 Task: Send an email with the signature Grant Allen with the subject Request for feedback on a product and the message I am writing to confirm the details of the invoice. from softage.2@softage.net to softage.5@softage.net with an attached image file Chart.png and move the email from Sent Items to the folder Therapy
Action: Mouse moved to (615, 450)
Screenshot: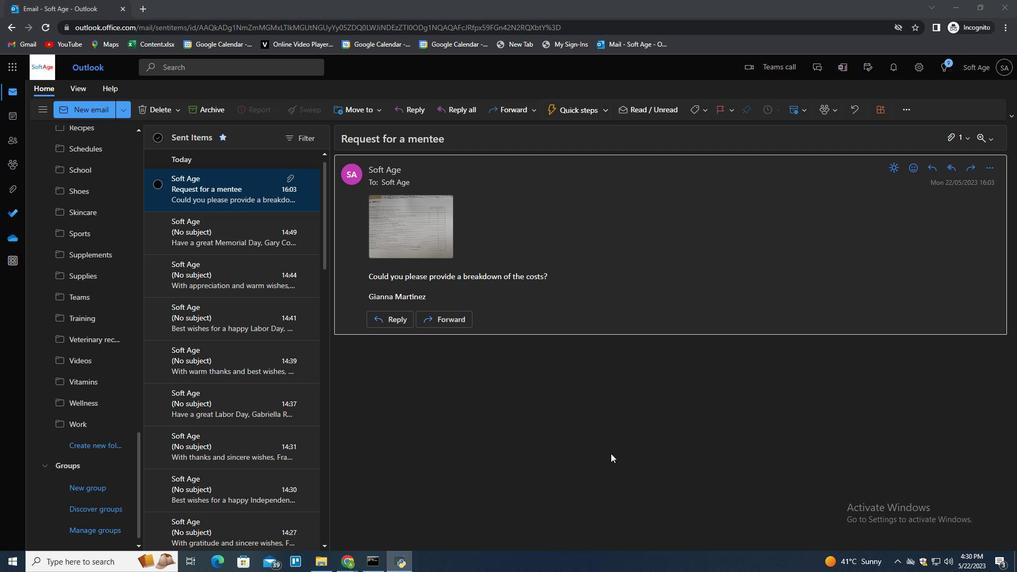 
Action: Mouse pressed left at (615, 450)
Screenshot: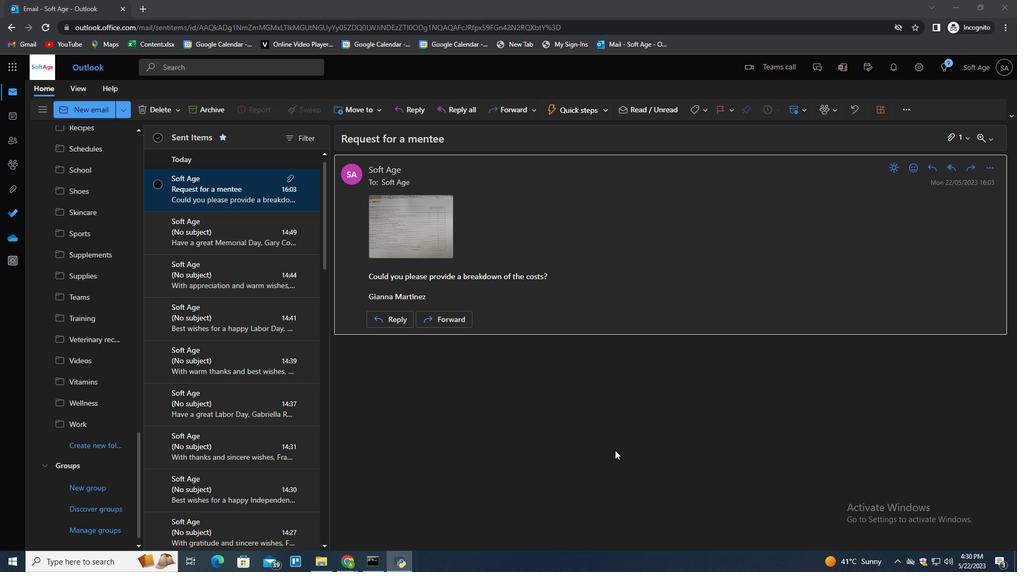 
Action: Key pressed n
Screenshot: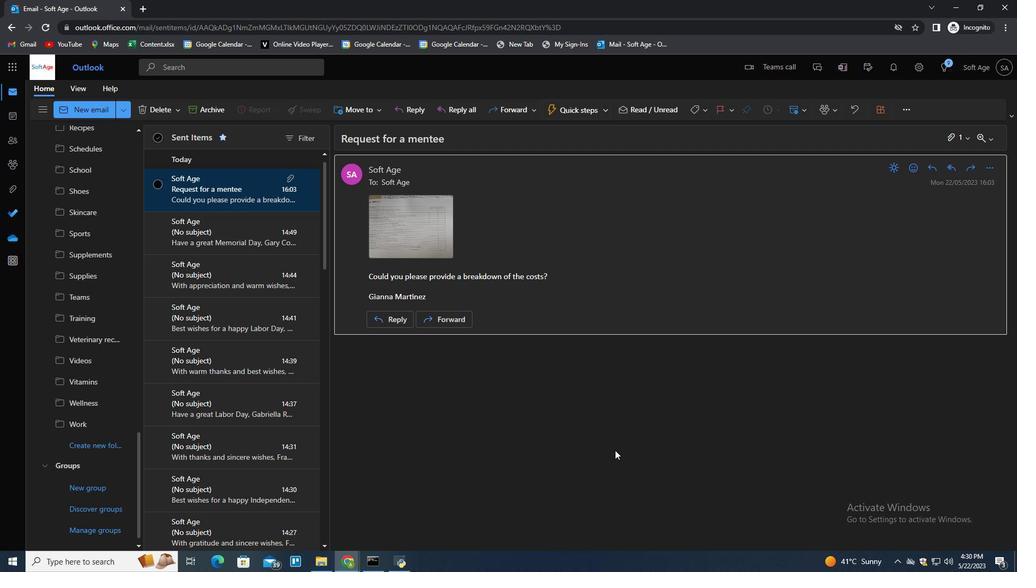 
Action: Mouse moved to (711, 113)
Screenshot: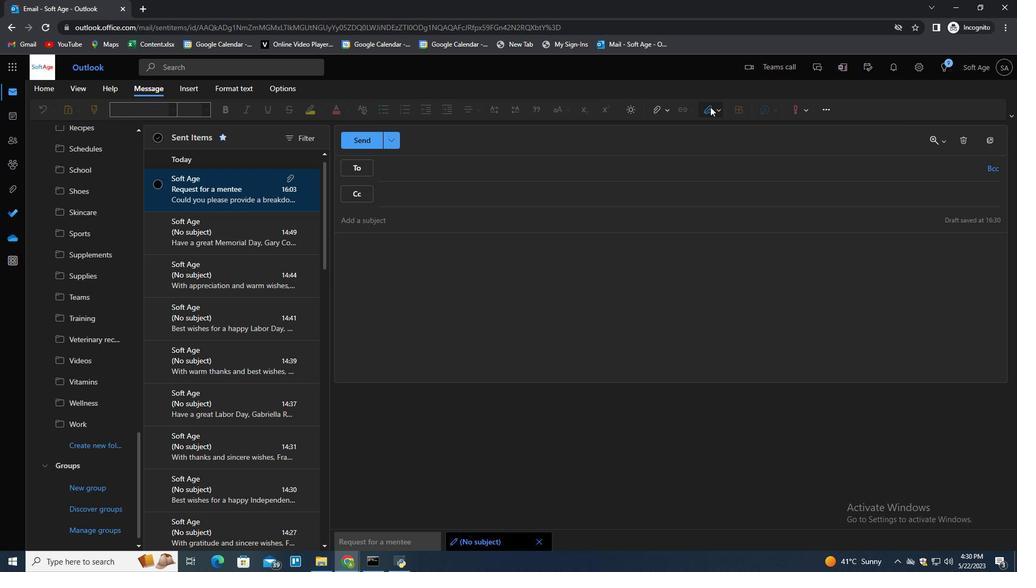 
Action: Mouse pressed left at (711, 113)
Screenshot: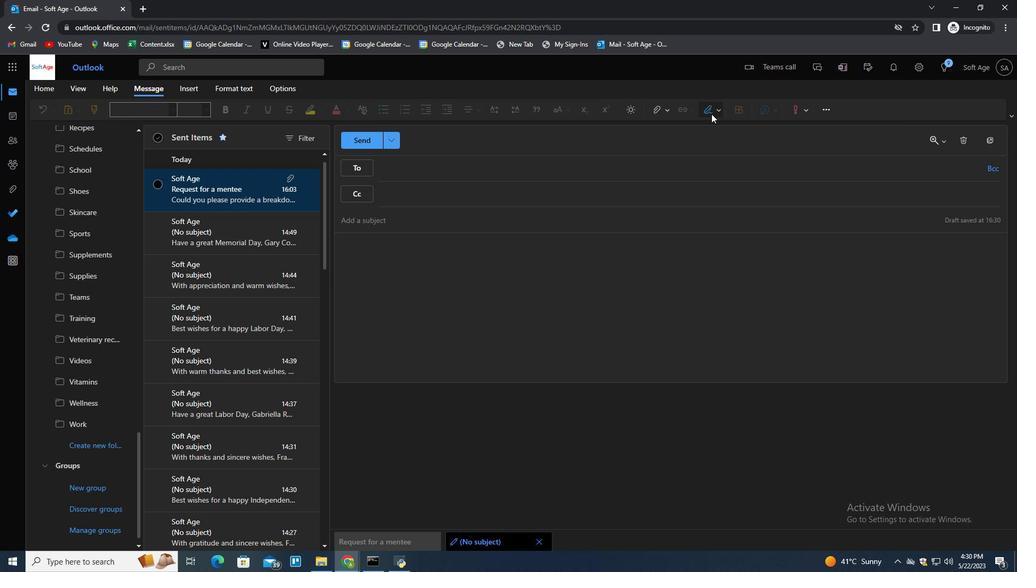 
Action: Mouse moved to (700, 153)
Screenshot: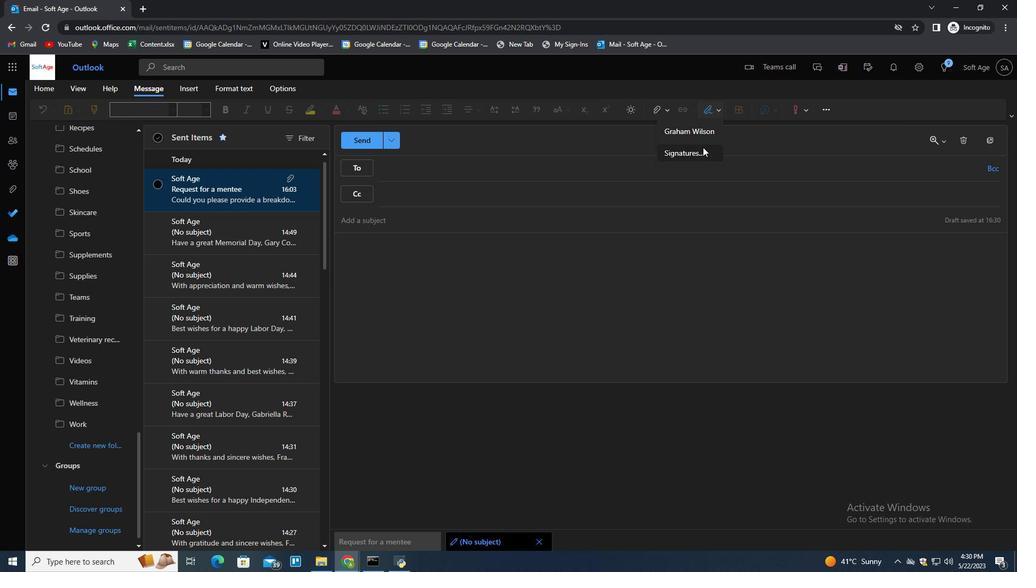 
Action: Mouse pressed left at (700, 153)
Screenshot: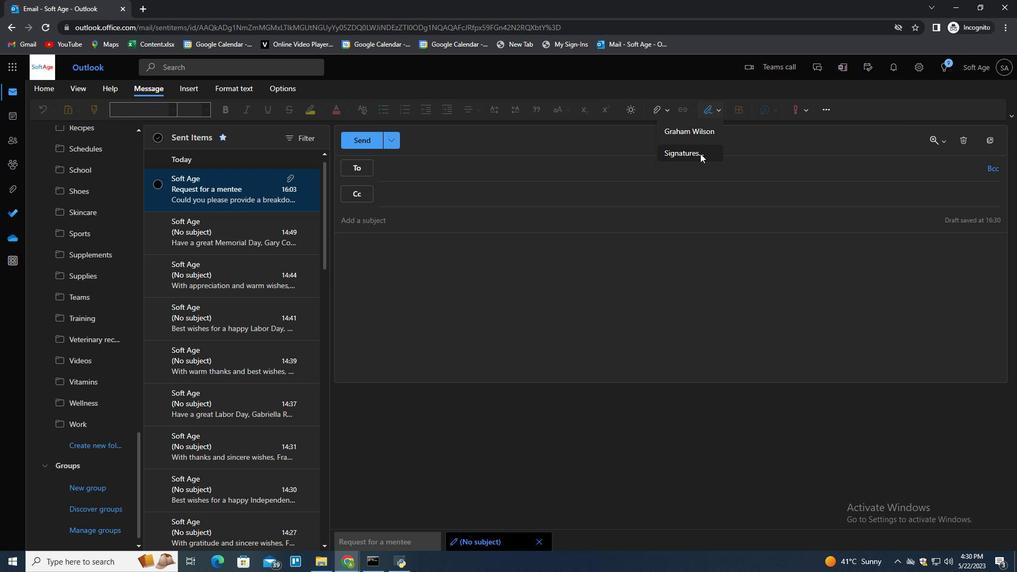 
Action: Mouse moved to (733, 189)
Screenshot: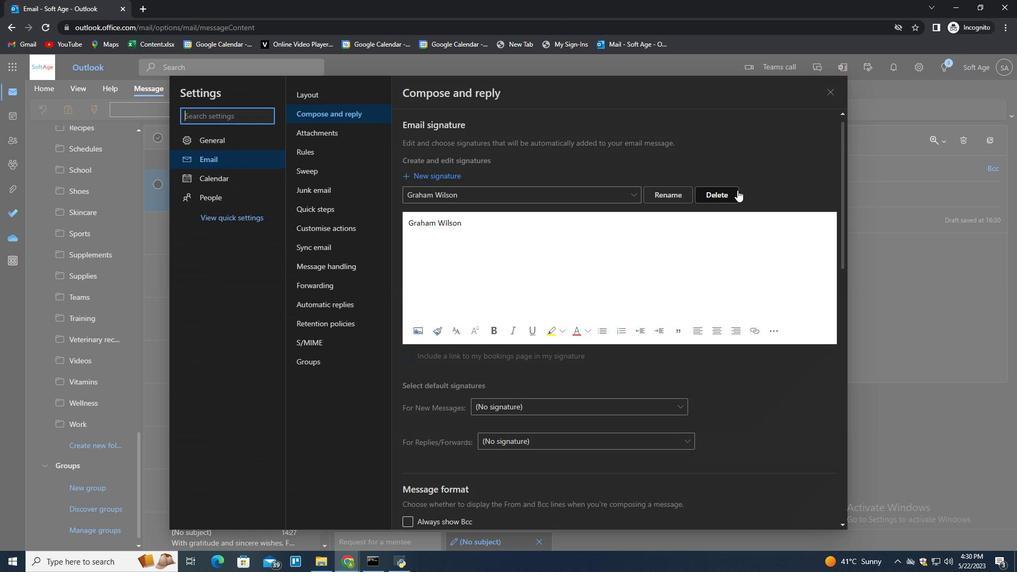 
Action: Mouse pressed left at (733, 189)
Screenshot: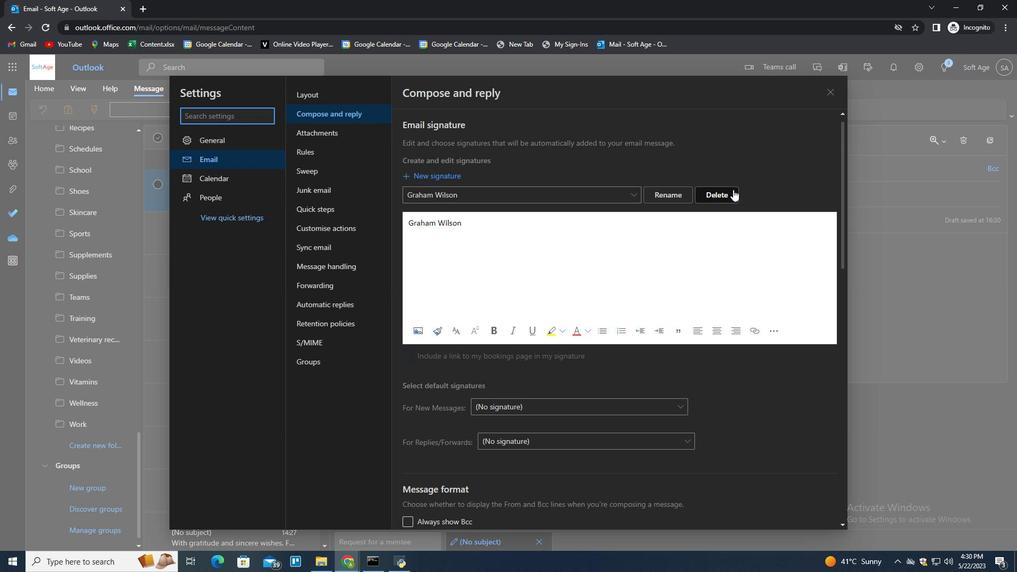 
Action: Mouse moved to (725, 196)
Screenshot: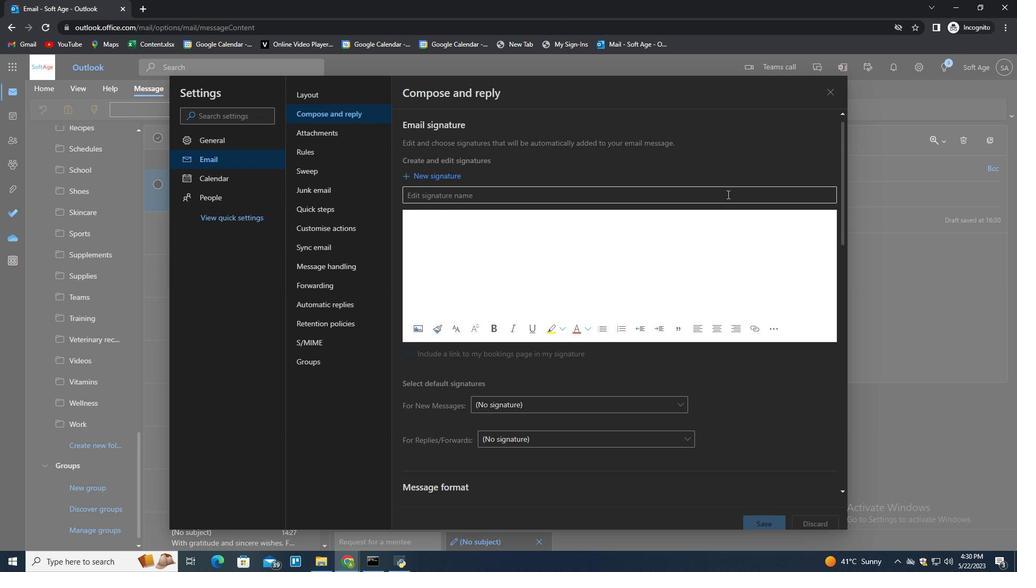 
Action: Mouse pressed left at (725, 196)
Screenshot: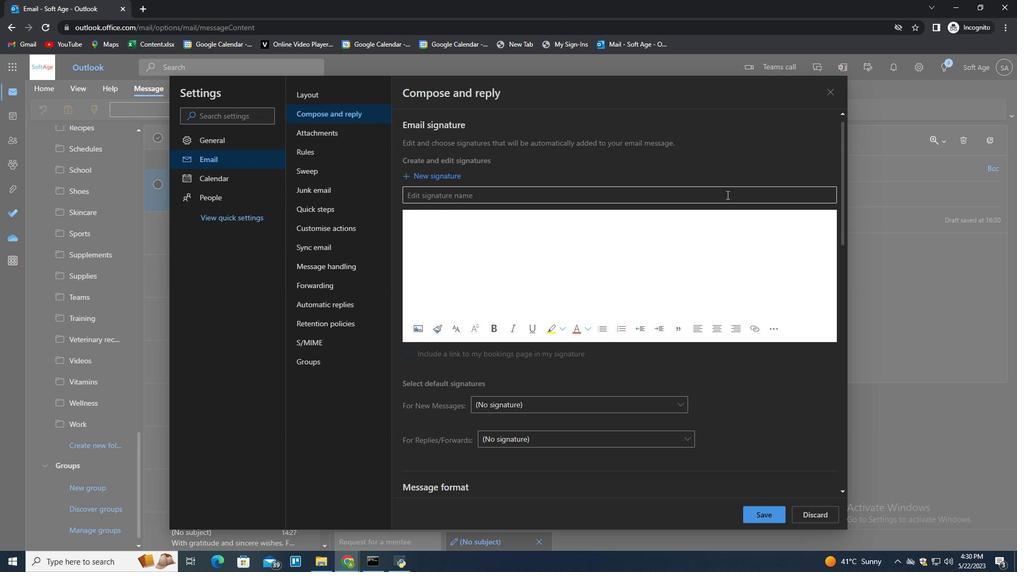
Action: Key pressed <Key.shift>G
Screenshot: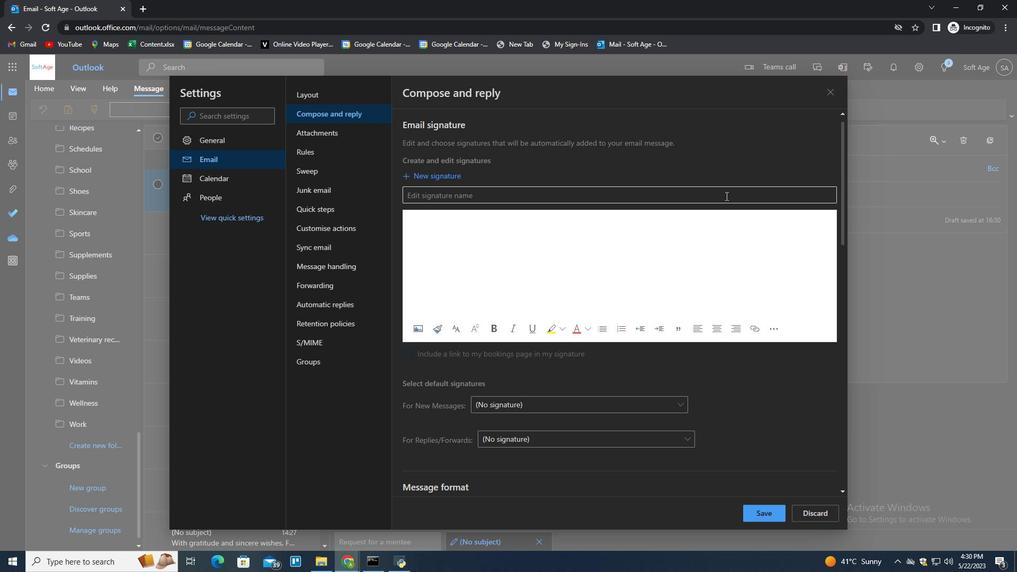 
Action: Mouse moved to (725, 196)
Screenshot: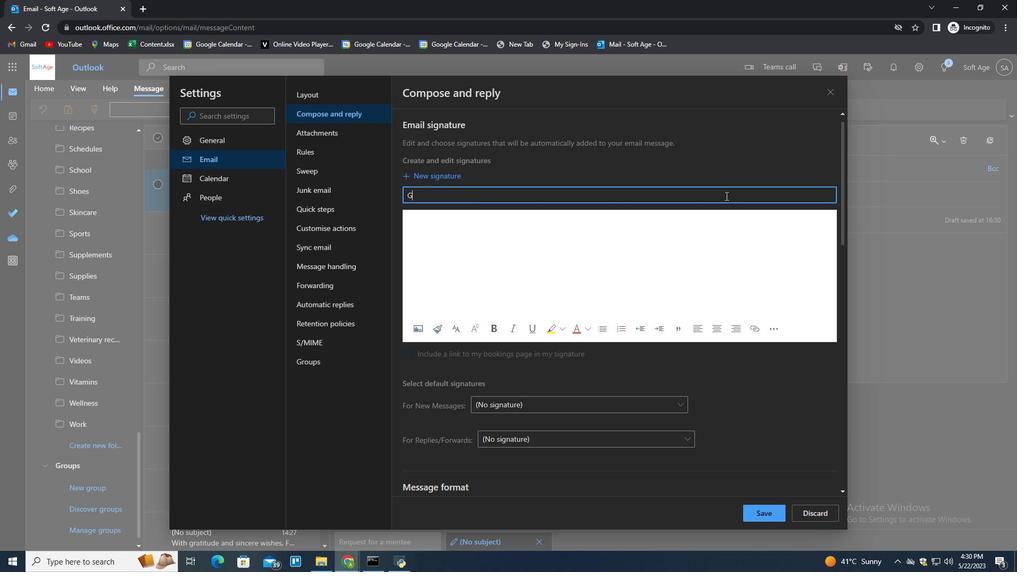 
Action: Key pressed rant<Key.space><Key.shift>Allen<Key.tab><Key.shift>Grn<Key.backspace>ant<Key.space><Key.shift>Allen
Screenshot: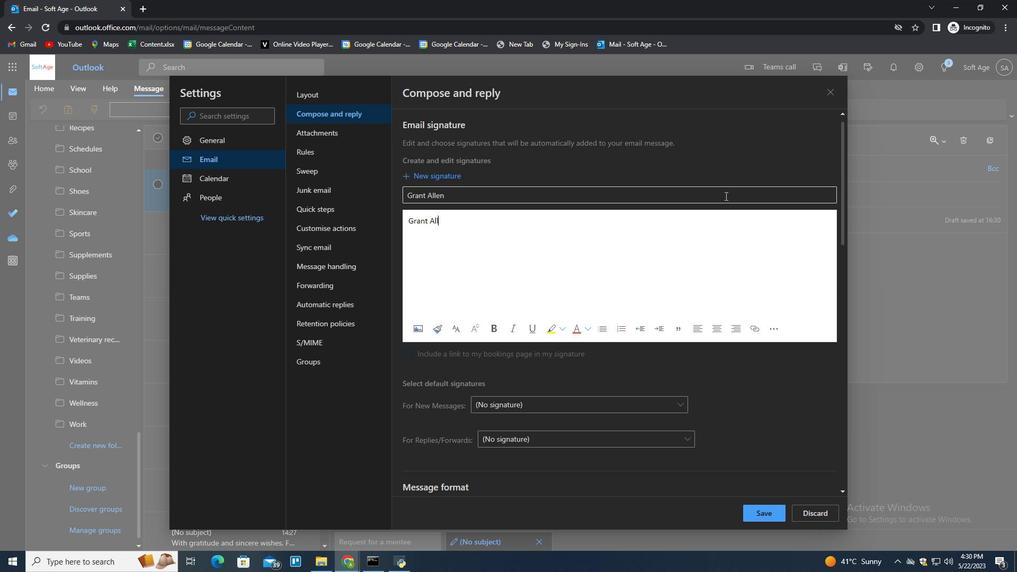 
Action: Mouse moved to (766, 506)
Screenshot: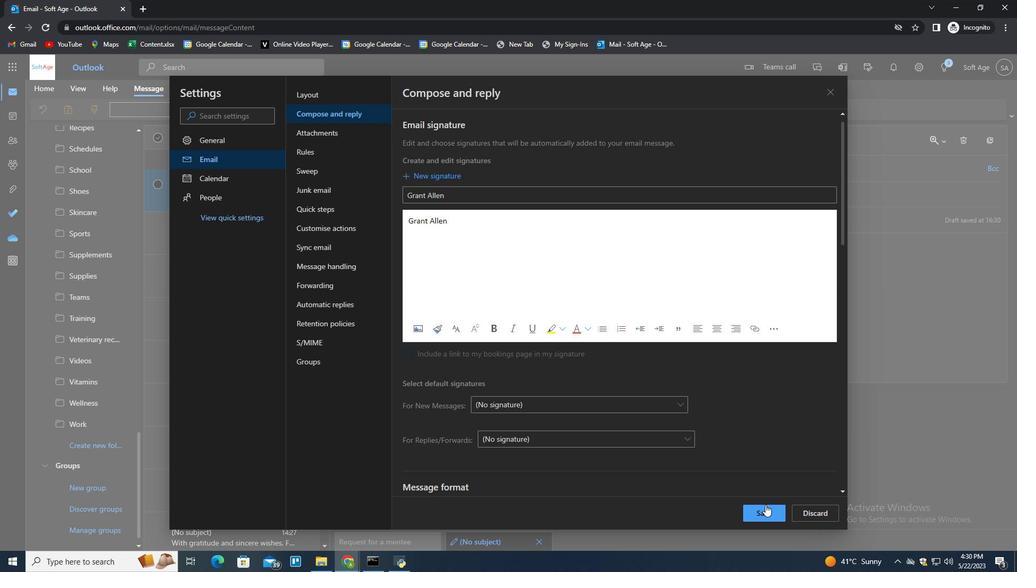 
Action: Mouse pressed left at (766, 506)
Screenshot: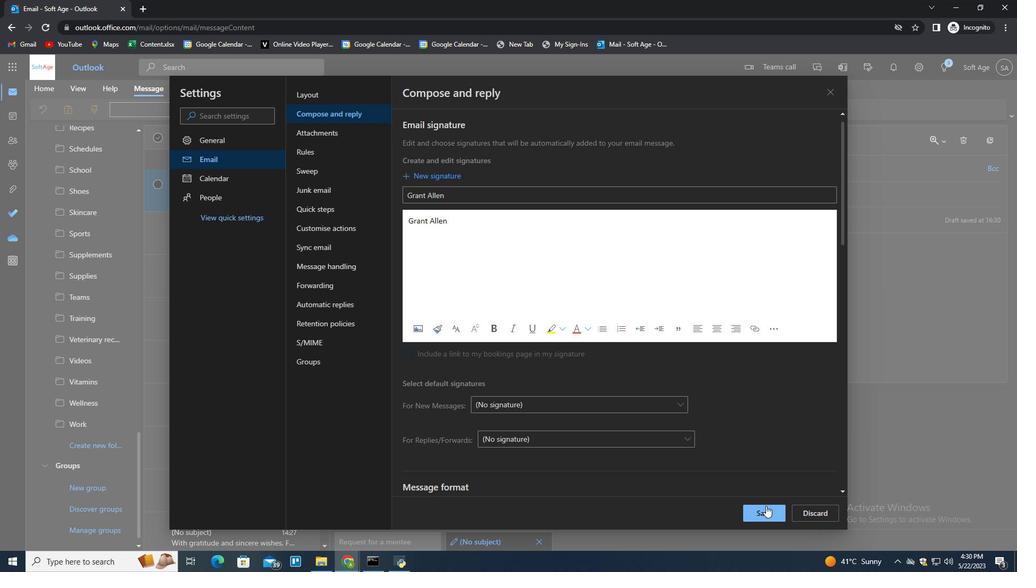
Action: Mouse moved to (950, 267)
Screenshot: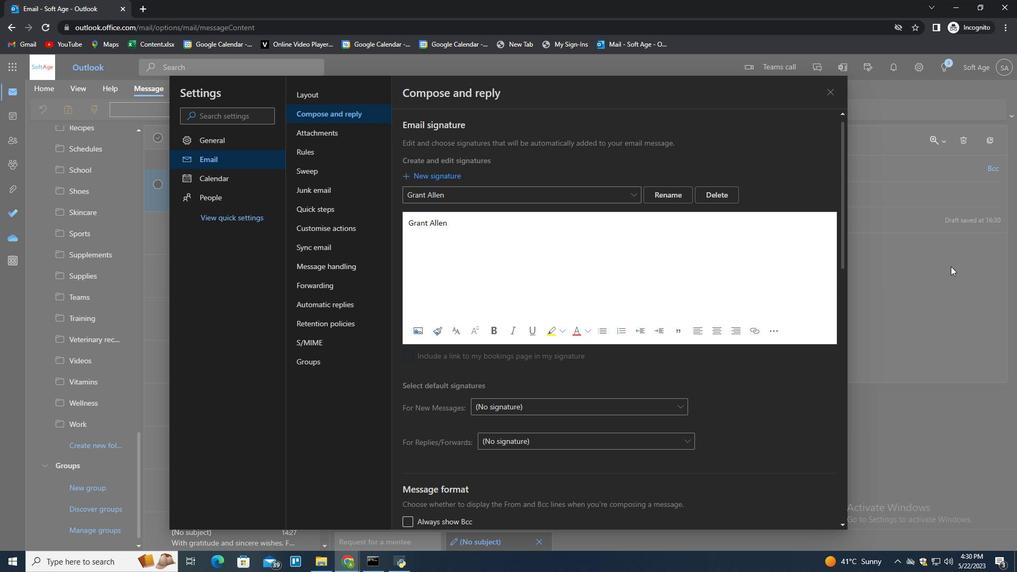 
Action: Mouse pressed left at (950, 267)
Screenshot: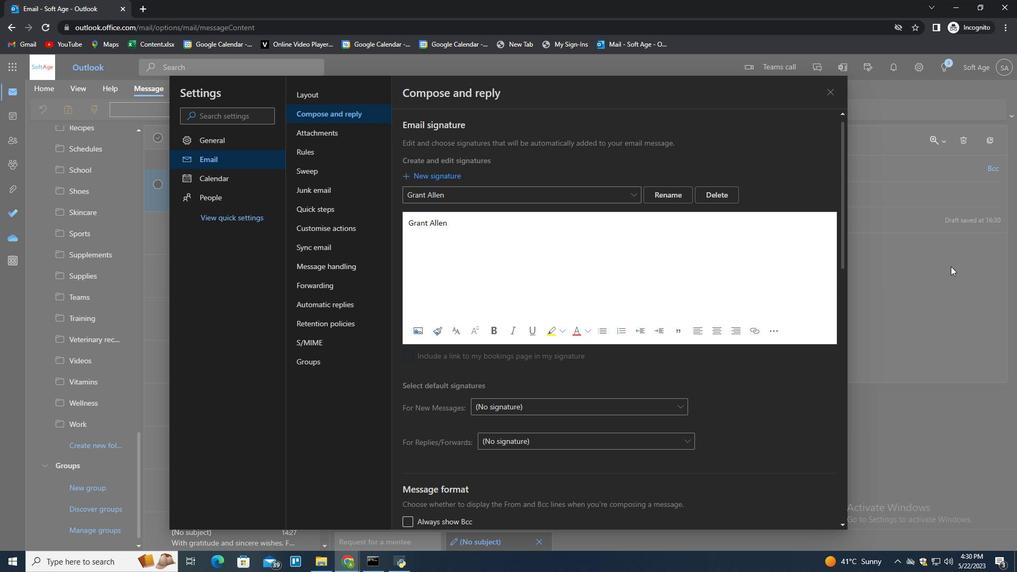 
Action: Mouse moved to (711, 111)
Screenshot: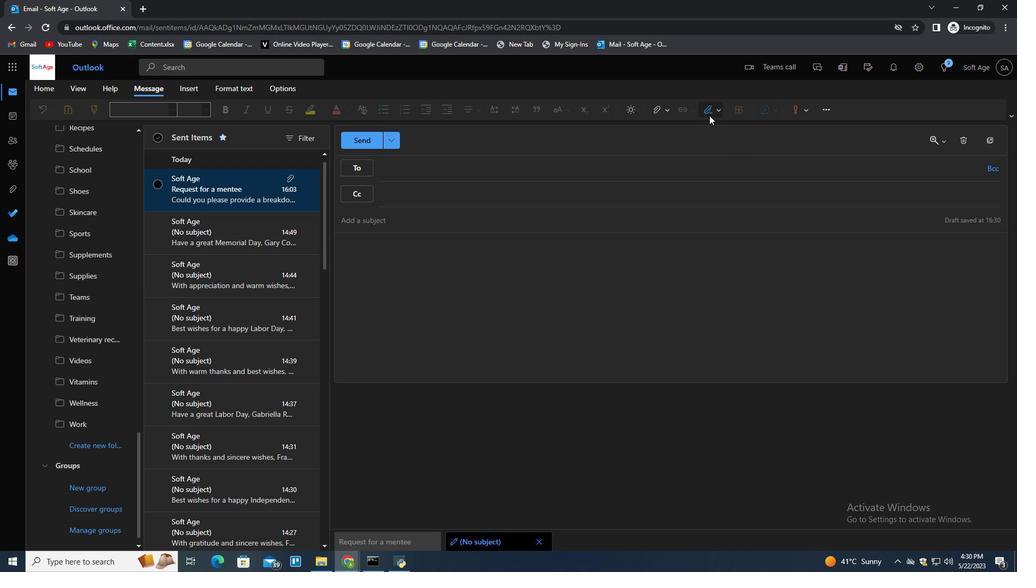 
Action: Mouse pressed left at (711, 111)
Screenshot: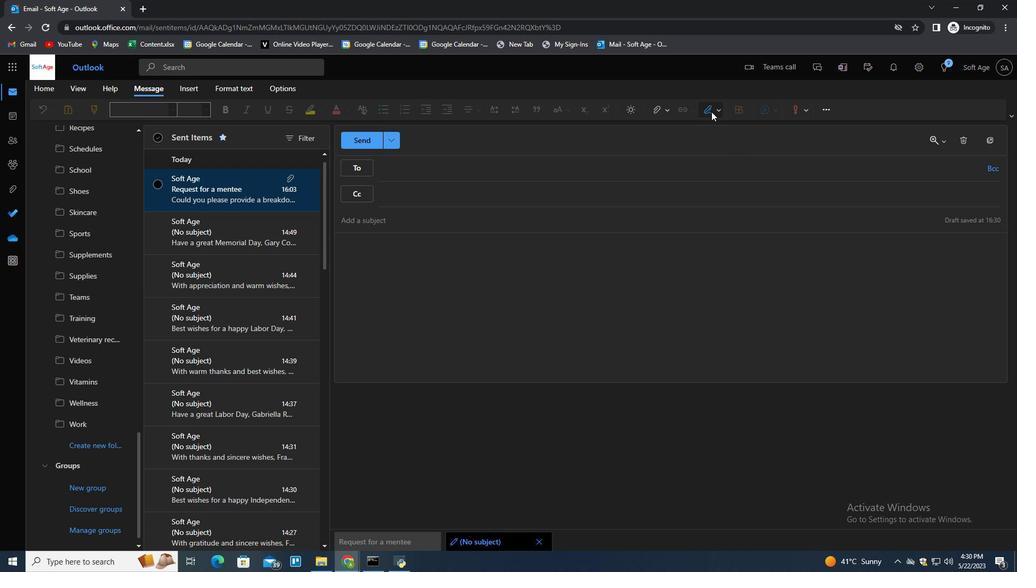 
Action: Mouse moved to (697, 129)
Screenshot: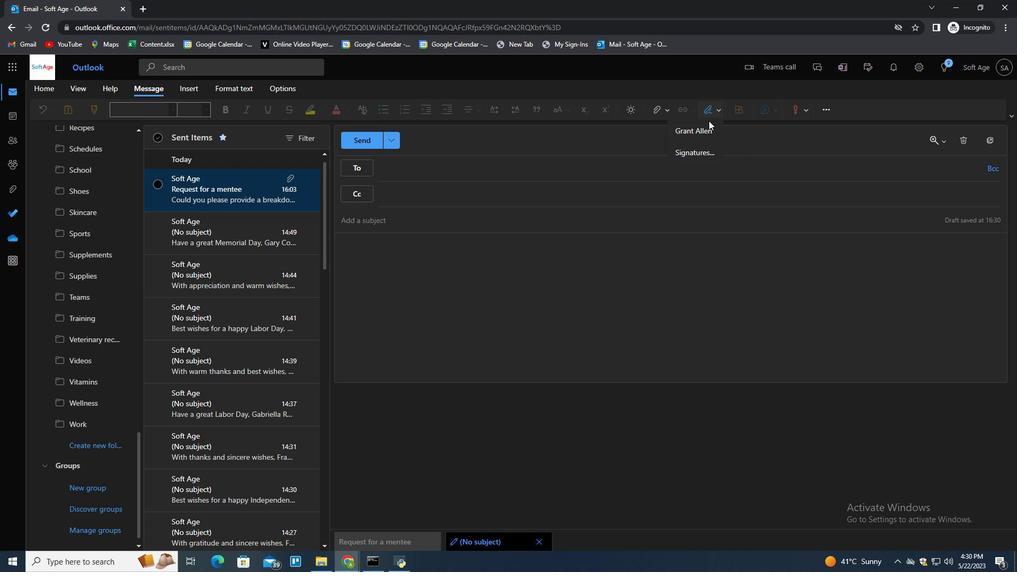 
Action: Mouse pressed left at (697, 129)
Screenshot: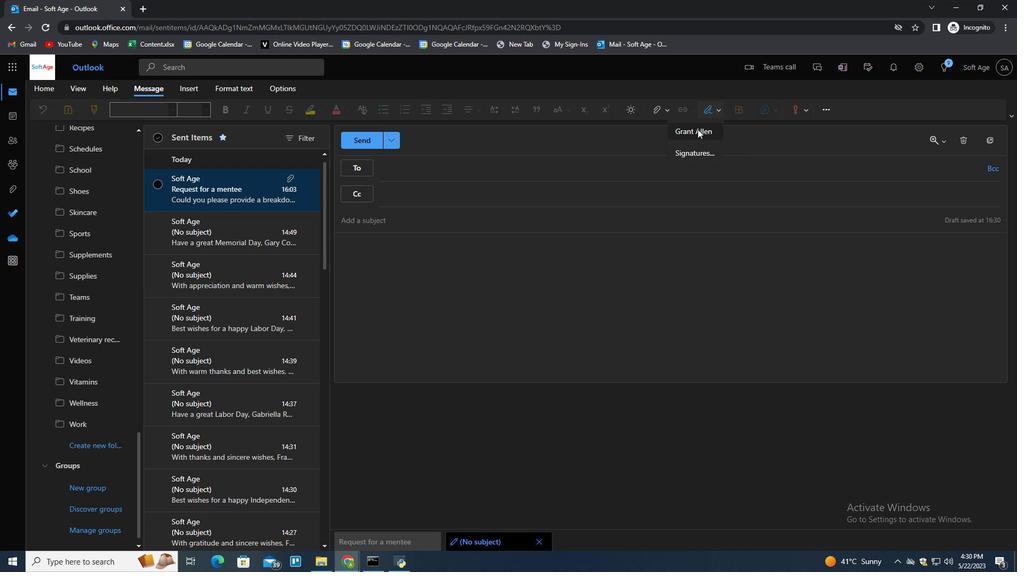 
Action: Mouse moved to (462, 170)
Screenshot: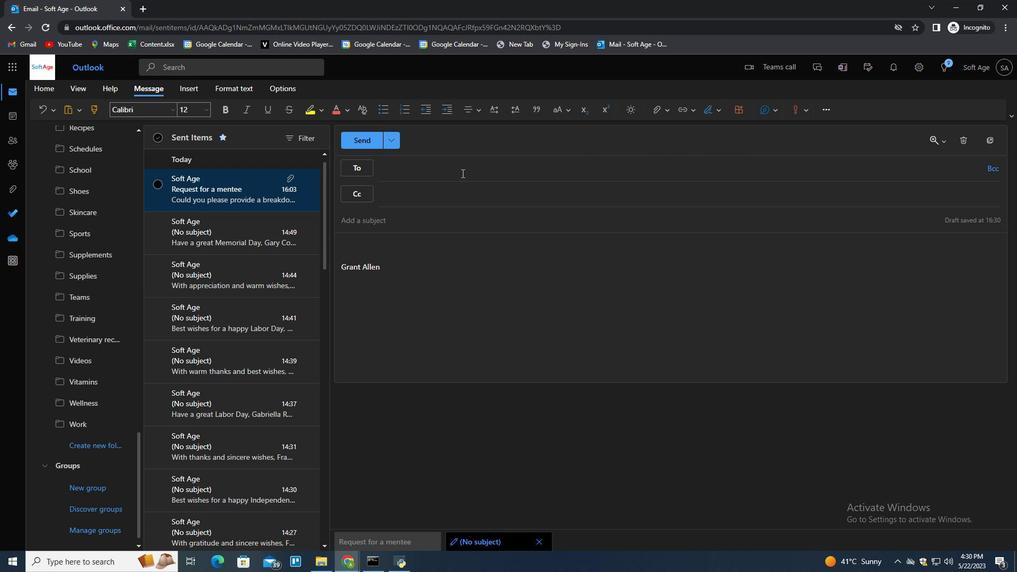 
Action: Mouse pressed left at (462, 170)
Screenshot: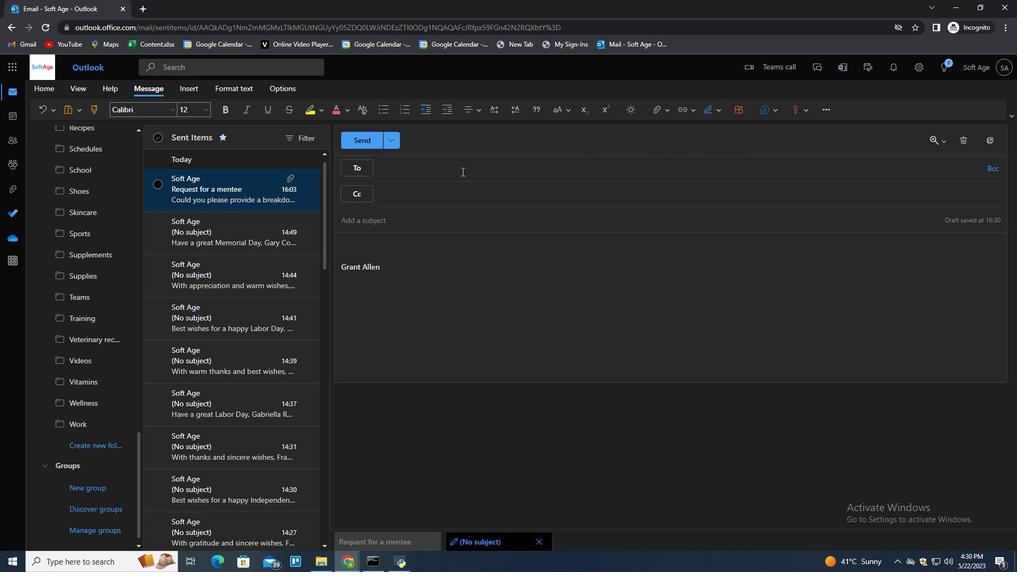 
Action: Key pressed softage.5<Key.shift>@softage.net<Key.enter>
Screenshot: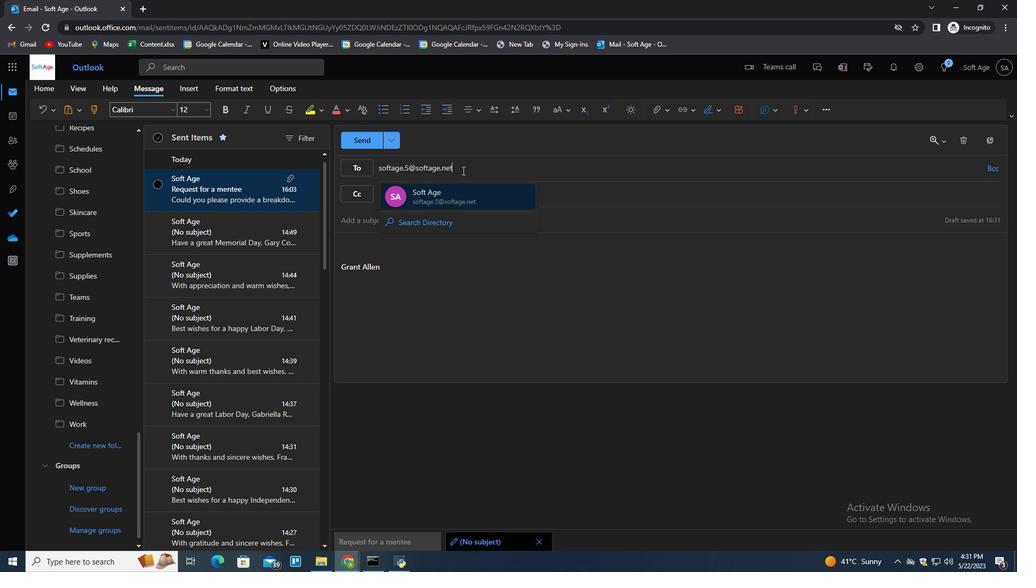 
Action: Mouse moved to (399, 221)
Screenshot: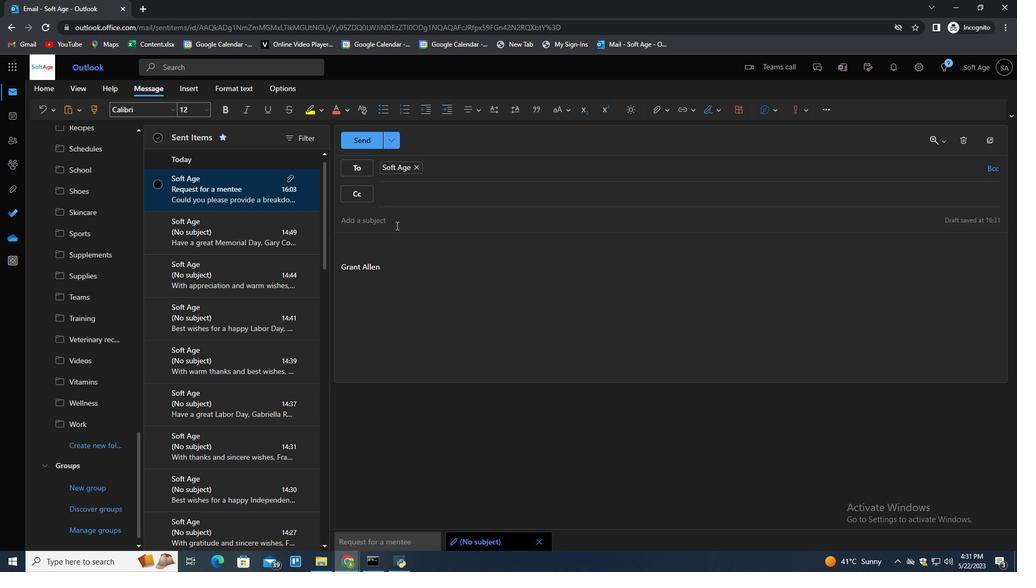 
Action: Mouse pressed left at (399, 221)
Screenshot: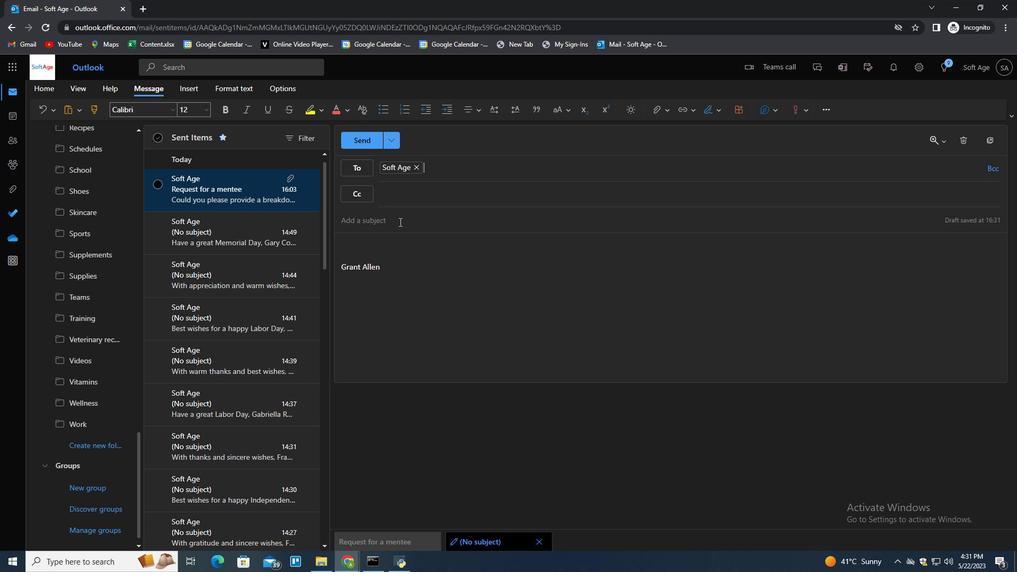 
Action: Mouse moved to (394, 225)
Screenshot: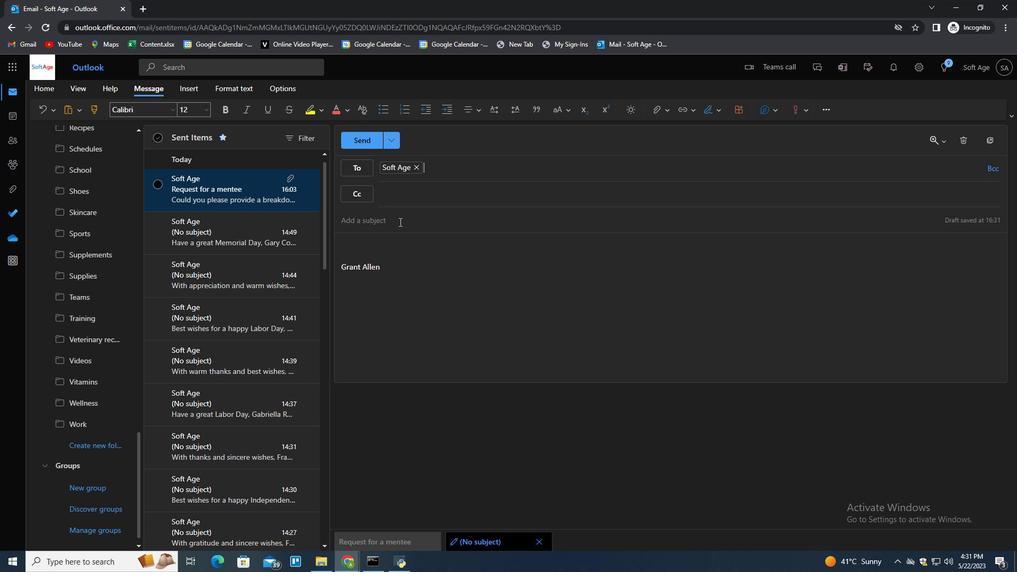 
Action: Key pressed <Key.shift>Request<Key.space>for<Key.space>feedback<Key.space>a<Key.backspace>on<Key.space>a<Key.space>product<Key.tab><Key.shift>I<Key.space>am<Key.space>writing<Key.space>to<Key.space>confirm<Key.space>the<Key.space>details<Key.space>of<Key.space>the<Key.space>incoi<Key.backspace><Key.backspace><Key.backspace>voiv<Key.backspace><Key.backspace>ce<Key.backspace><Key.backspace>ice.
Screenshot: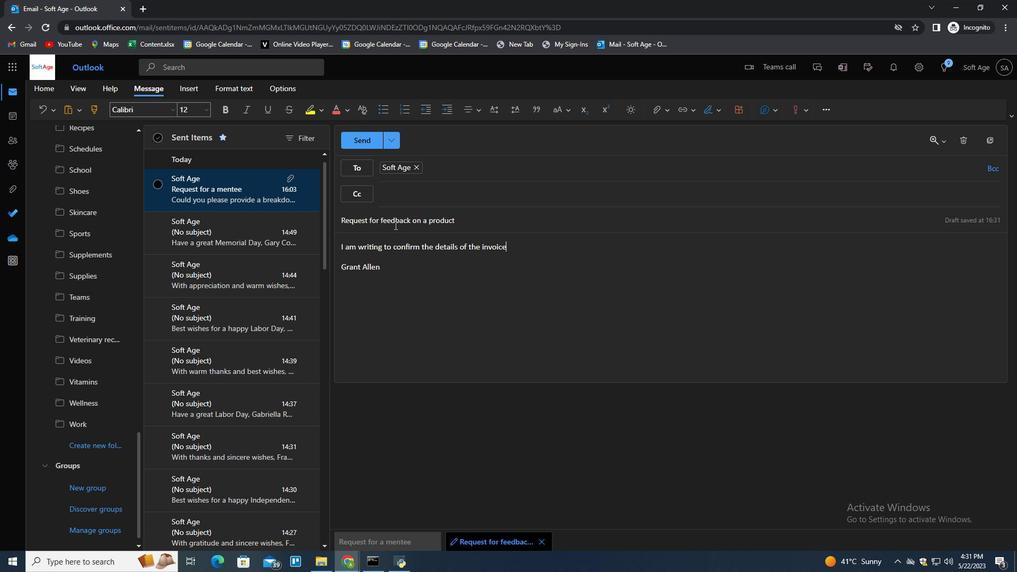 
Action: Mouse moved to (664, 104)
Screenshot: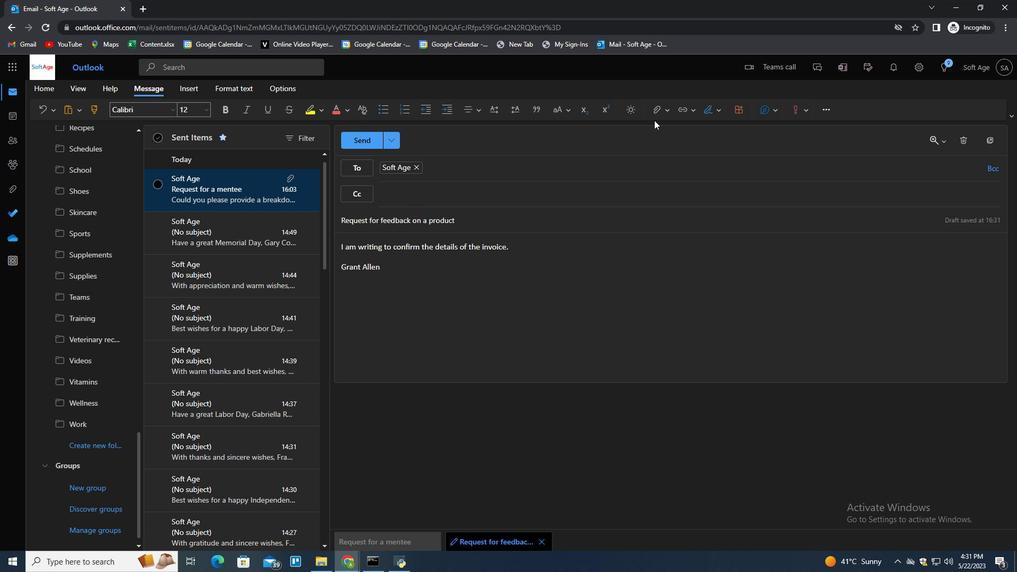
Action: Mouse pressed left at (664, 104)
Screenshot: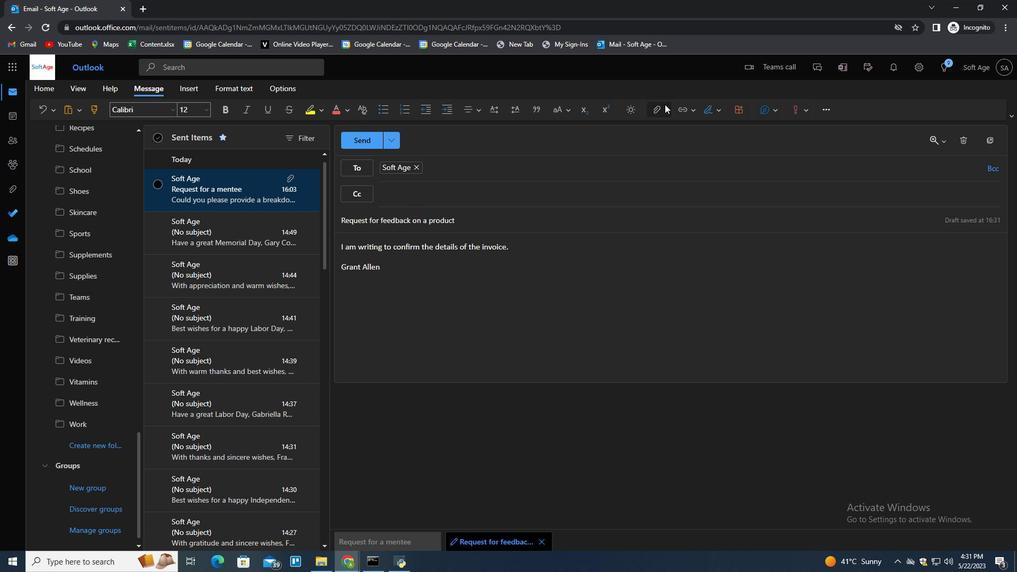 
Action: Mouse moved to (611, 128)
Screenshot: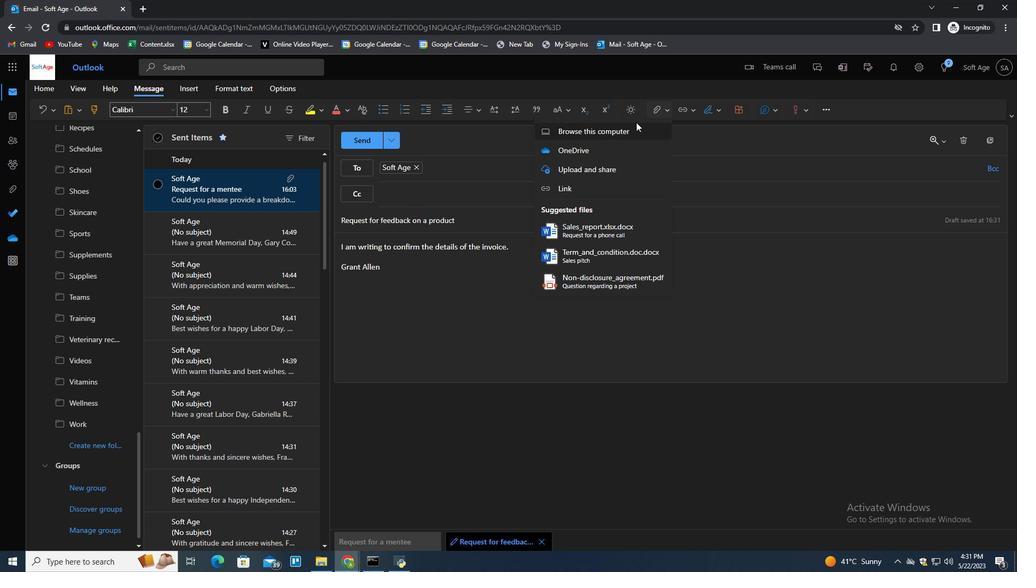 
Action: Mouse pressed left at (611, 128)
Screenshot: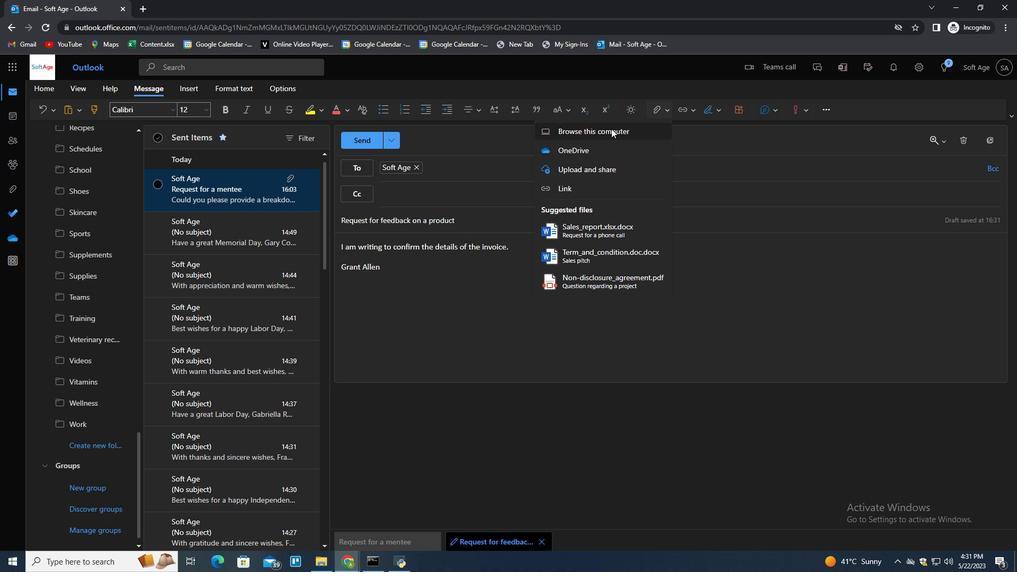 
Action: Mouse moved to (244, 154)
Screenshot: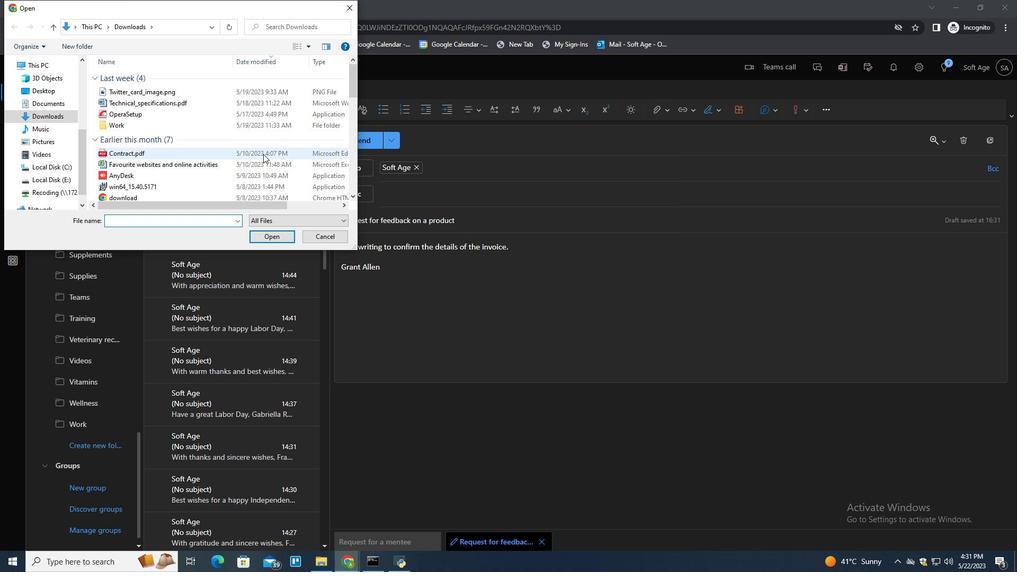 
Action: Mouse scrolled (244, 153) with delta (0, 0)
Screenshot: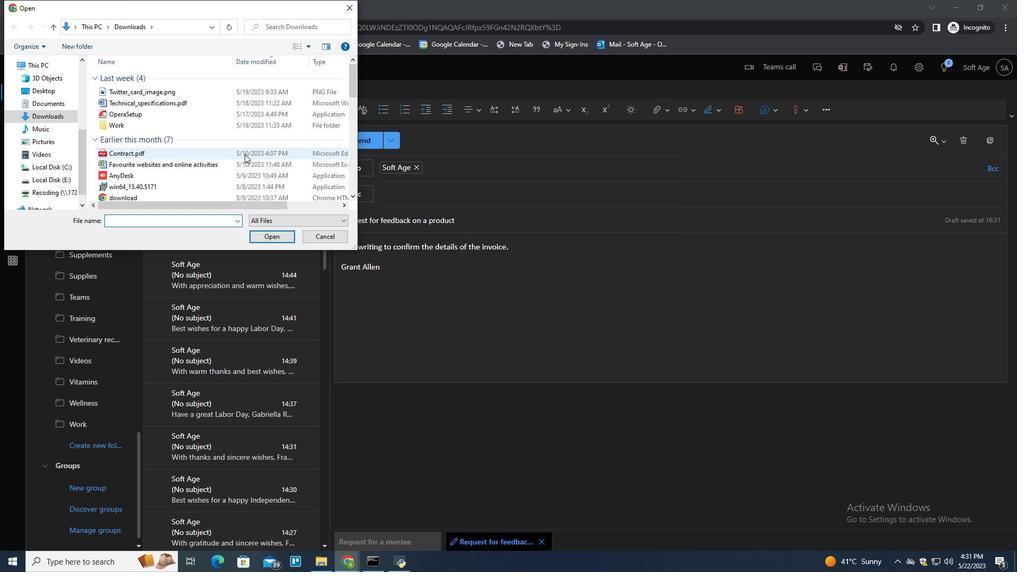 
Action: Mouse scrolled (244, 153) with delta (0, 0)
Screenshot: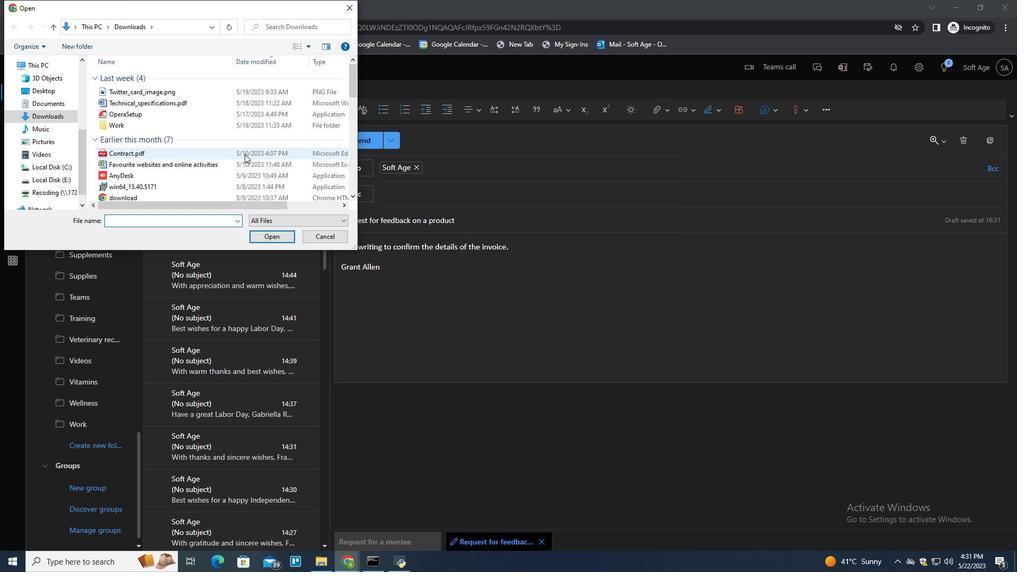 
Action: Mouse scrolled (244, 153) with delta (0, 0)
Screenshot: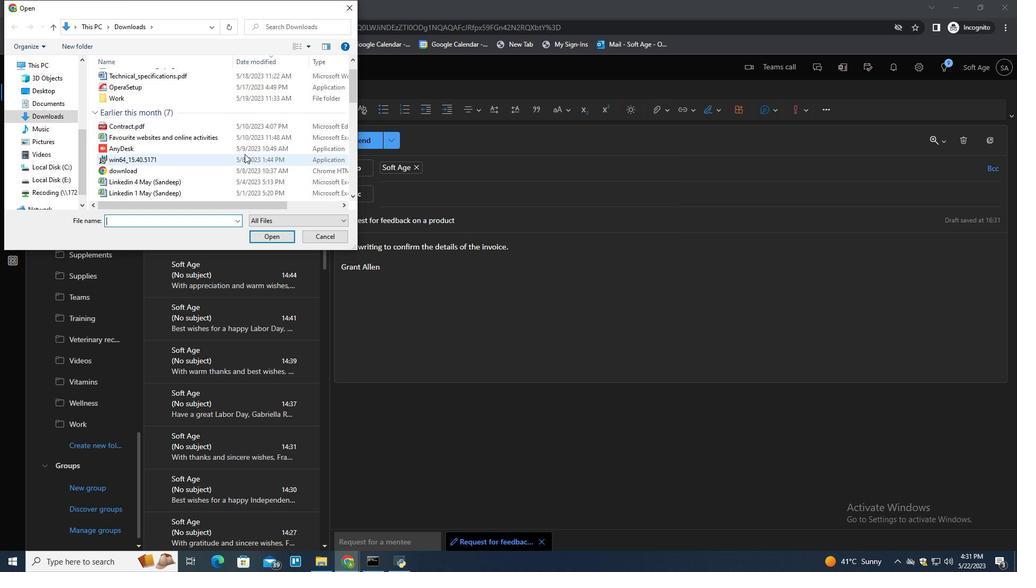 
Action: Mouse scrolled (244, 153) with delta (0, 0)
Screenshot: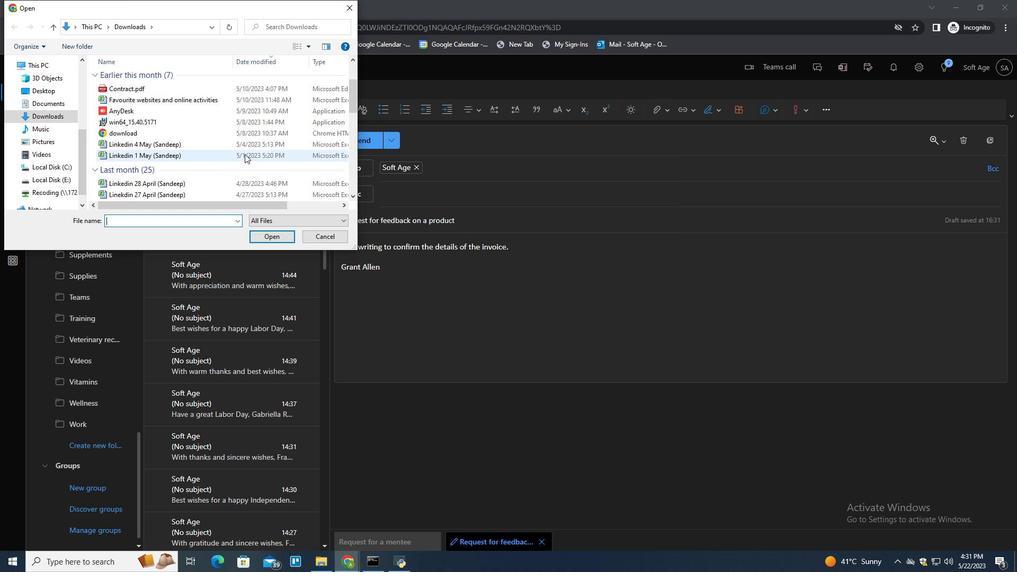 
Action: Mouse scrolled (244, 153) with delta (0, 0)
Screenshot: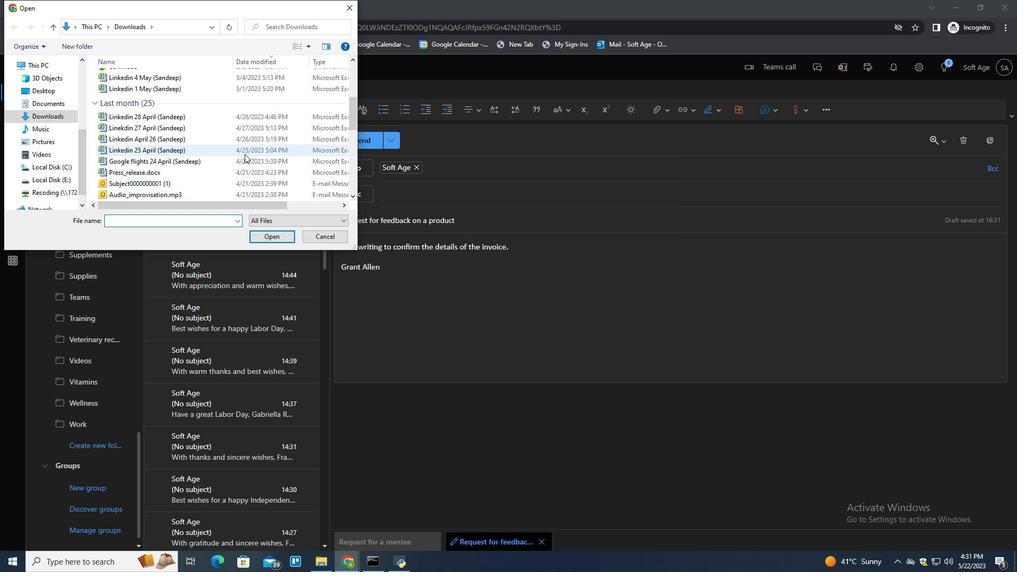 
Action: Mouse scrolled (244, 153) with delta (0, 0)
Screenshot: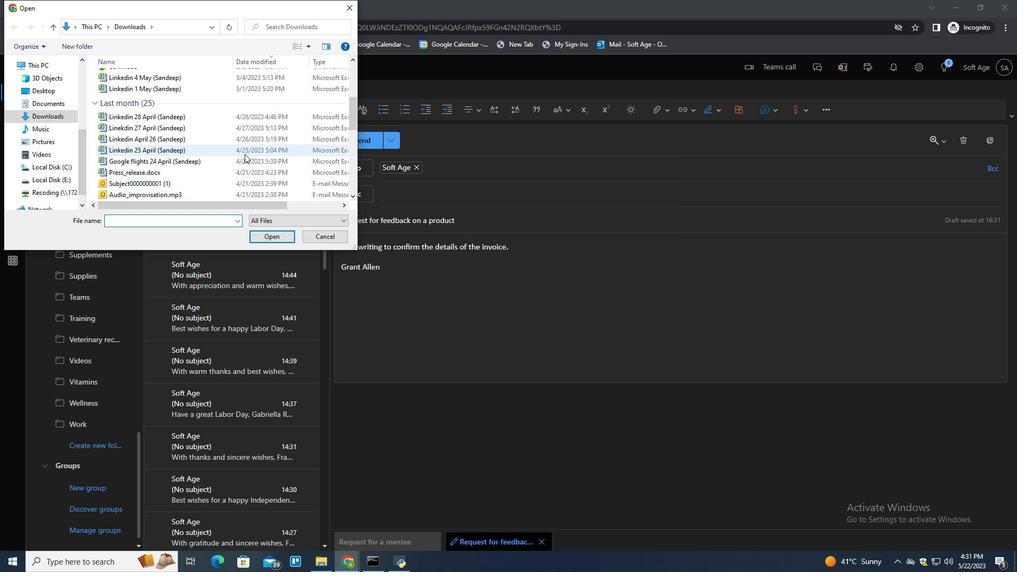 
Action: Mouse scrolled (244, 153) with delta (0, 0)
Screenshot: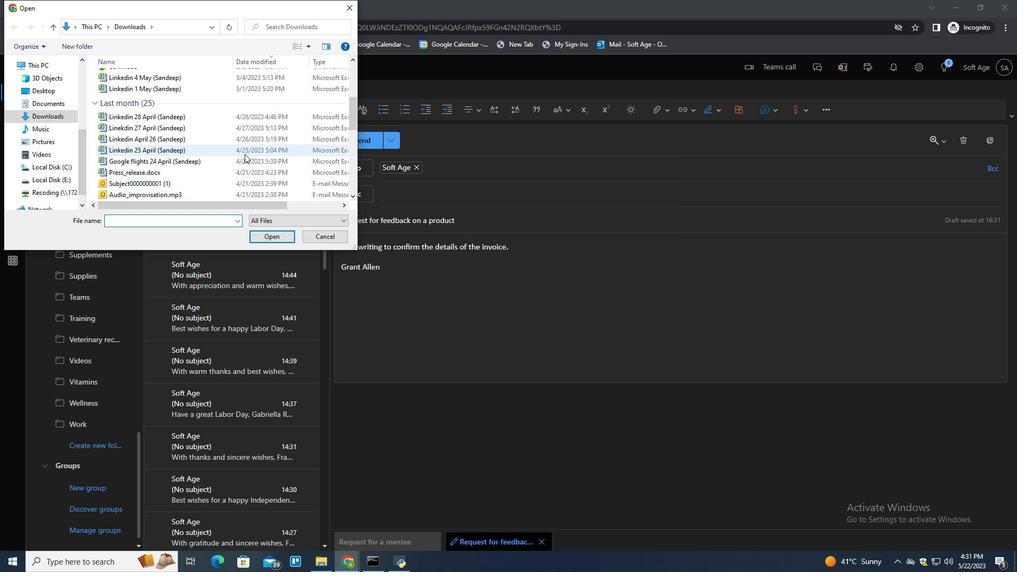 
Action: Mouse scrolled (244, 153) with delta (0, 0)
Screenshot: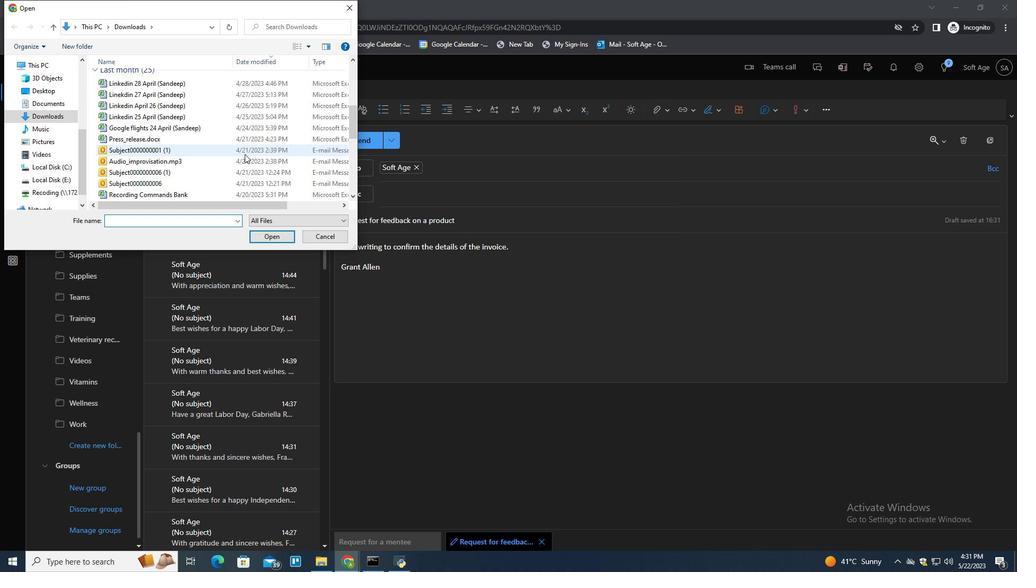 
Action: Mouse scrolled (244, 153) with delta (0, 0)
Screenshot: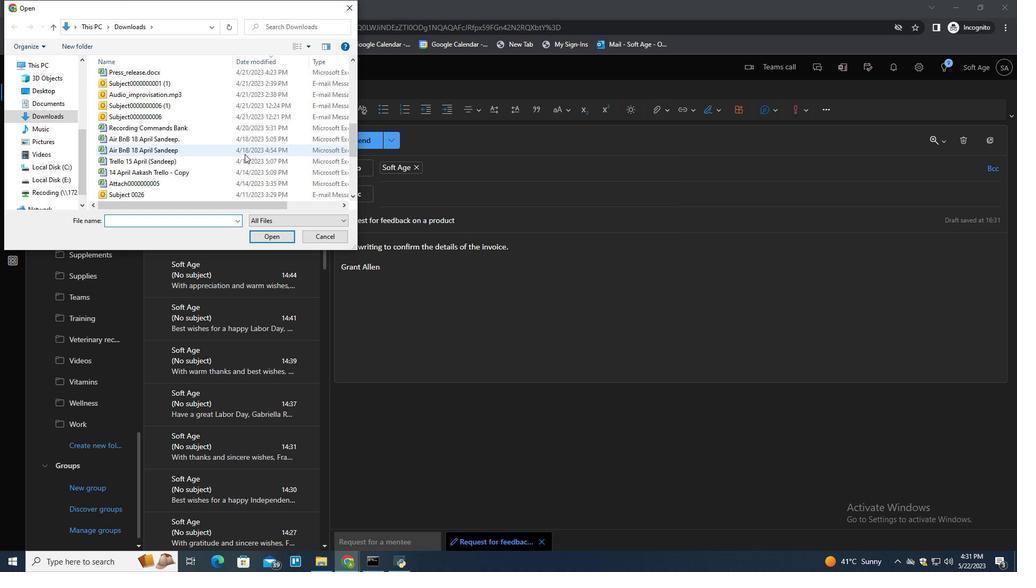 
Action: Mouse scrolled (244, 153) with delta (0, 0)
Screenshot: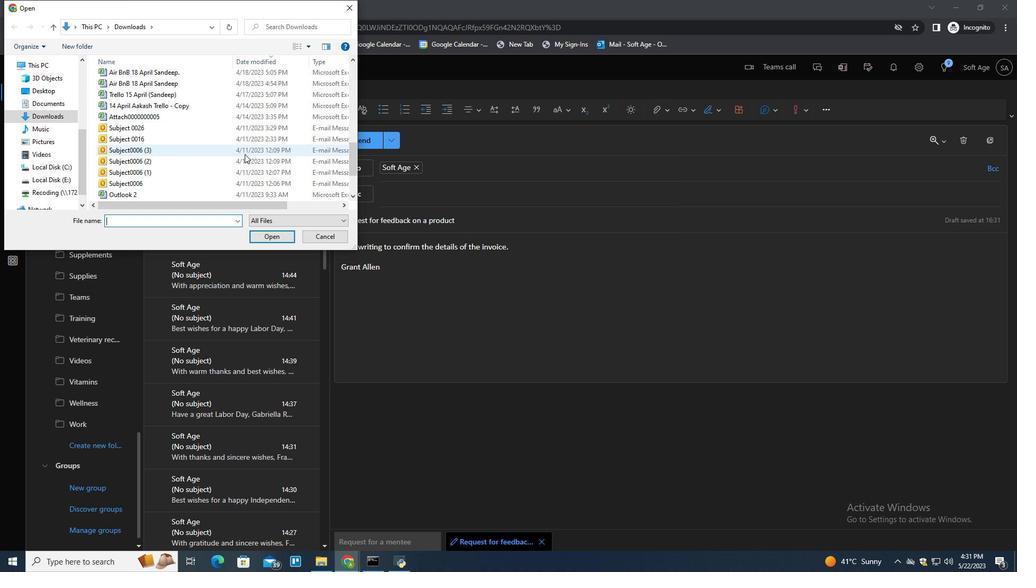 
Action: Mouse scrolled (244, 153) with delta (0, 0)
Screenshot: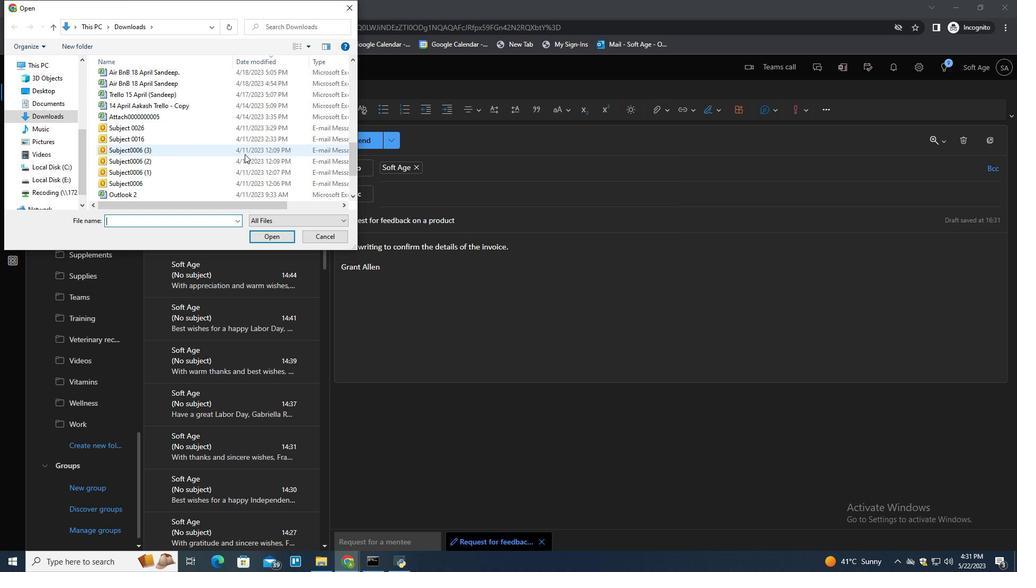 
Action: Mouse scrolled (244, 153) with delta (0, 0)
Screenshot: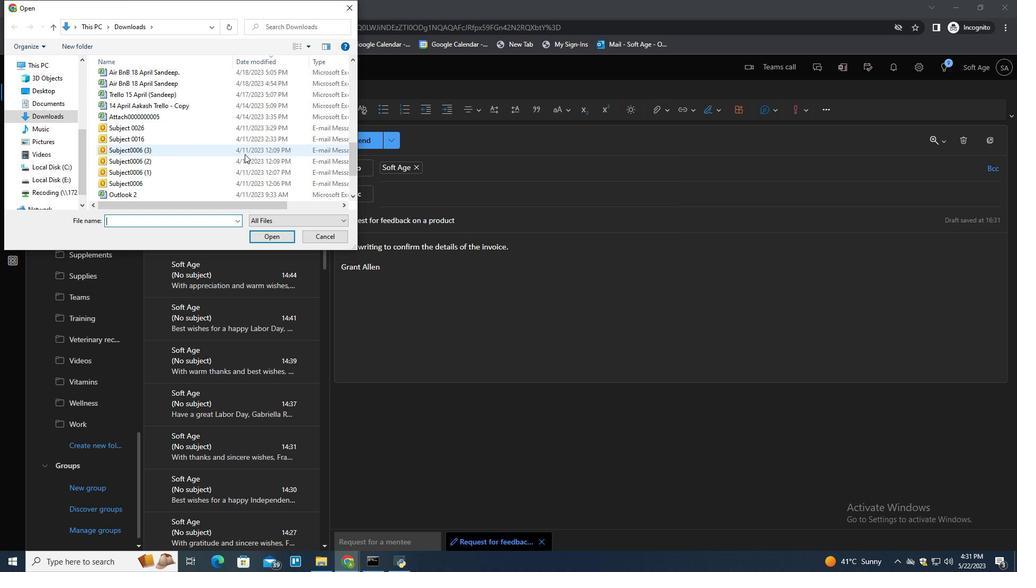 
Action: Mouse scrolled (244, 153) with delta (0, 0)
Screenshot: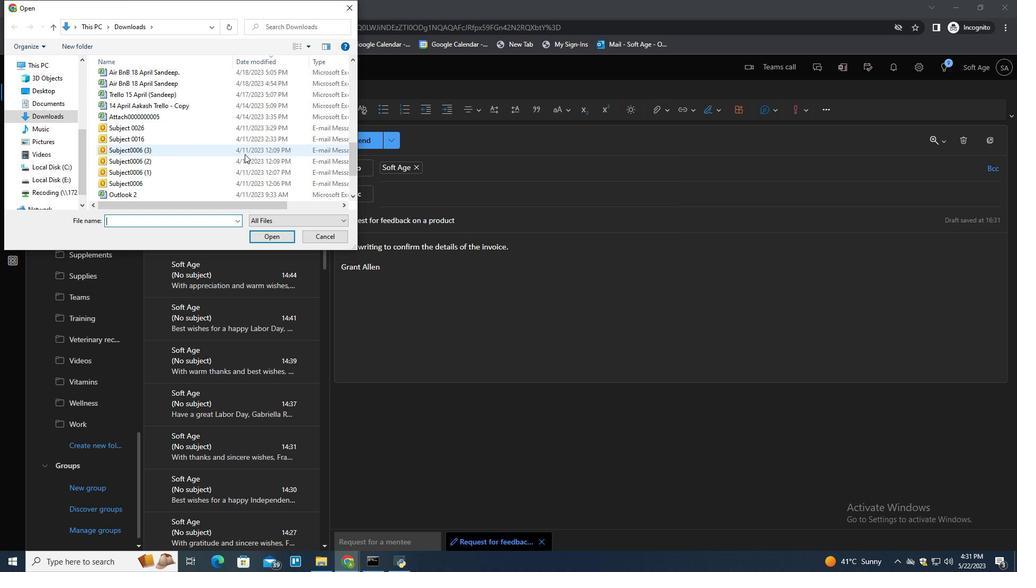 
Action: Mouse scrolled (244, 153) with delta (0, 0)
Screenshot: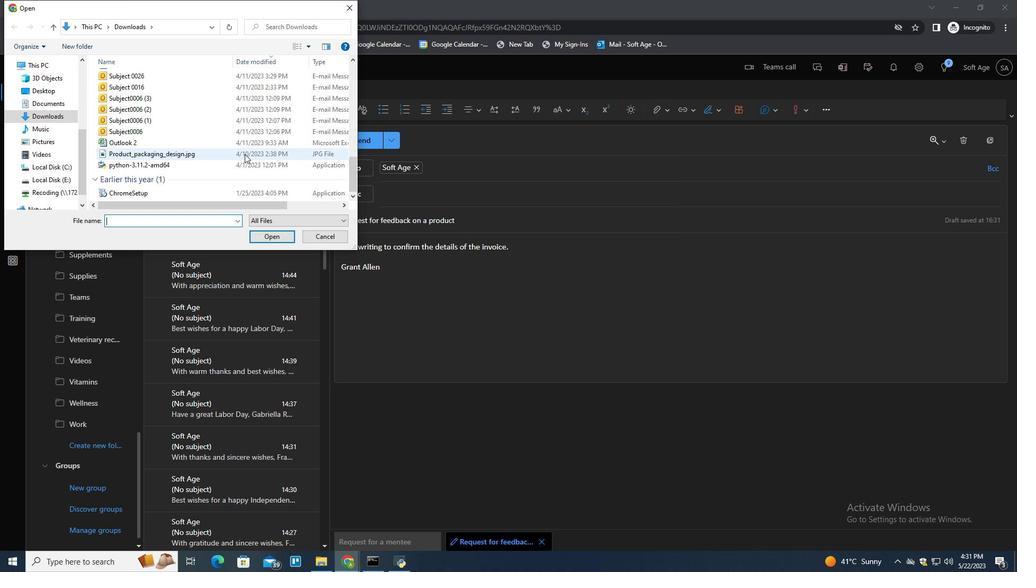 
Action: Mouse scrolled (244, 153) with delta (0, 0)
Screenshot: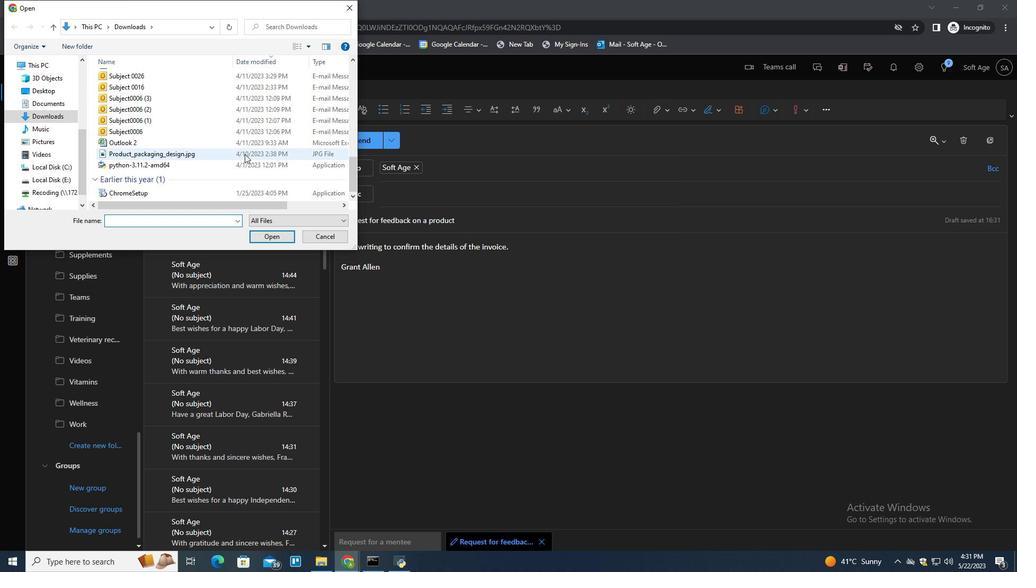 
Action: Mouse scrolled (244, 153) with delta (0, 0)
Screenshot: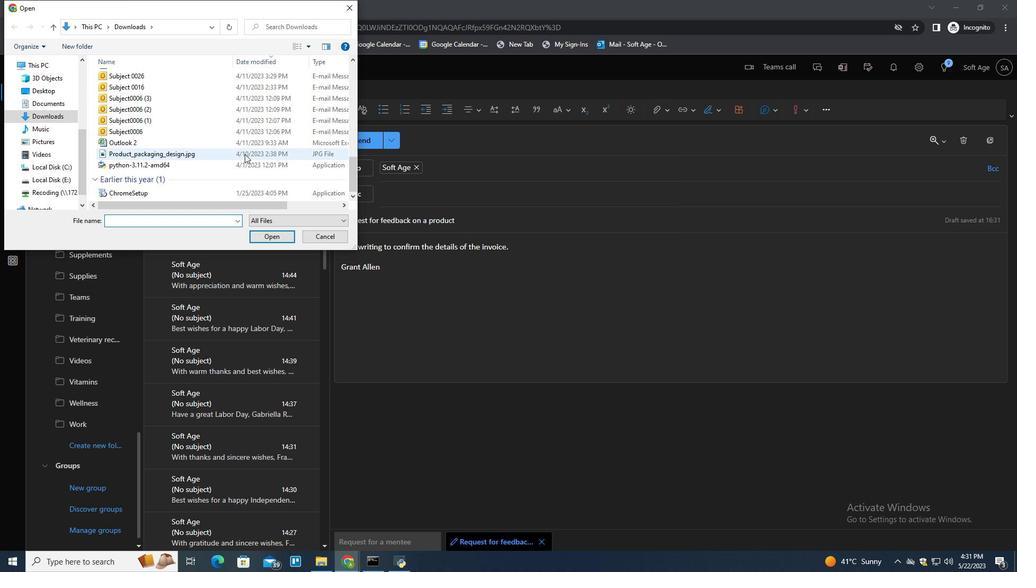 
Action: Mouse moved to (244, 154)
Screenshot: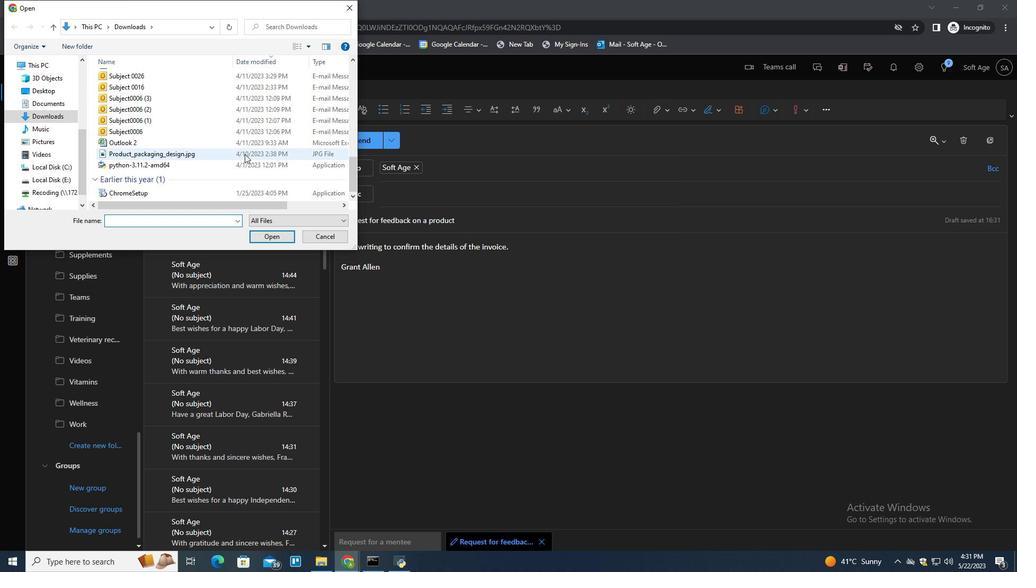 
Action: Mouse scrolled (244, 153) with delta (0, 0)
Screenshot: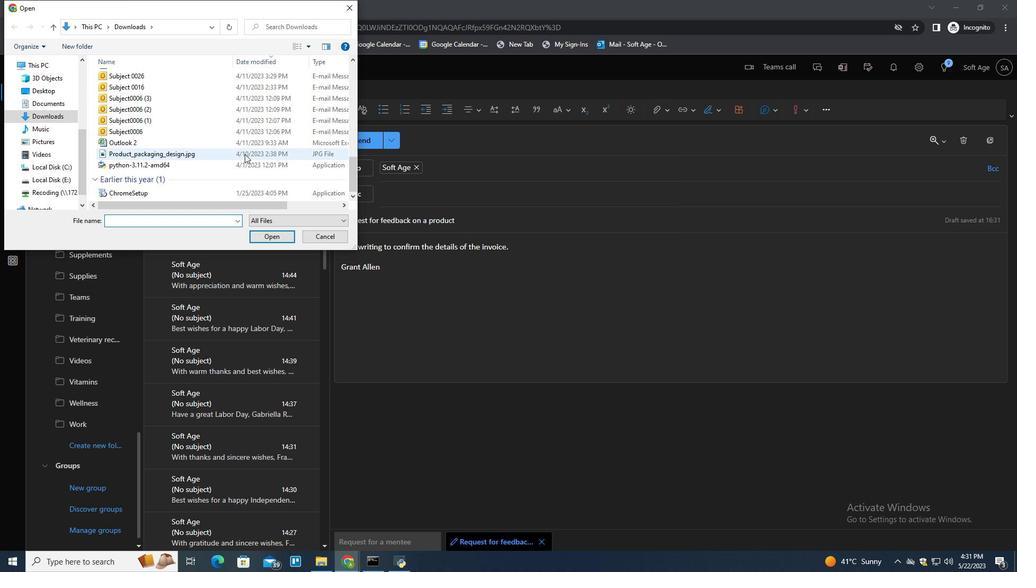 
Action: Mouse scrolled (244, 153) with delta (0, 0)
Screenshot: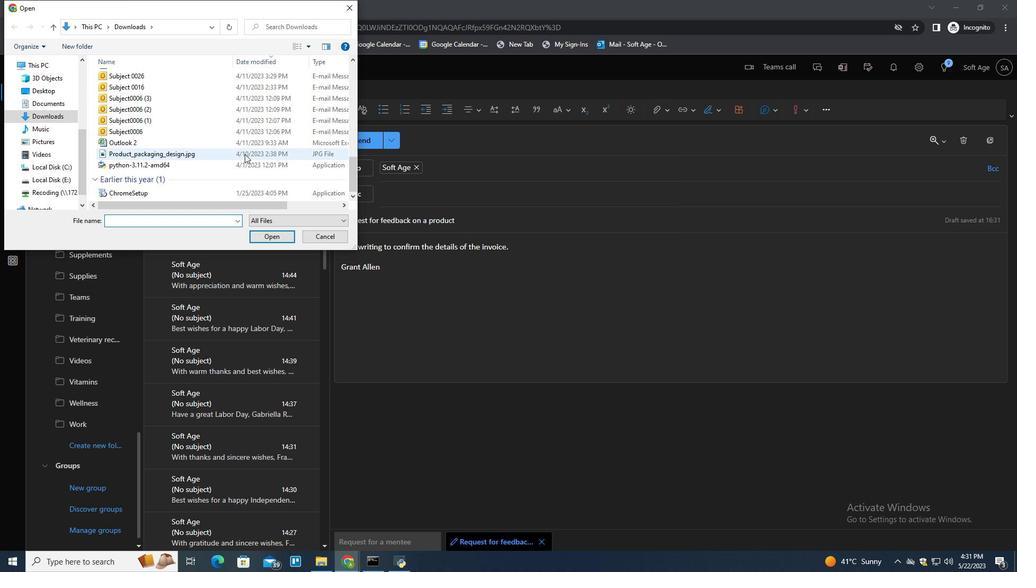 
Action: Mouse scrolled (244, 153) with delta (0, 0)
Screenshot: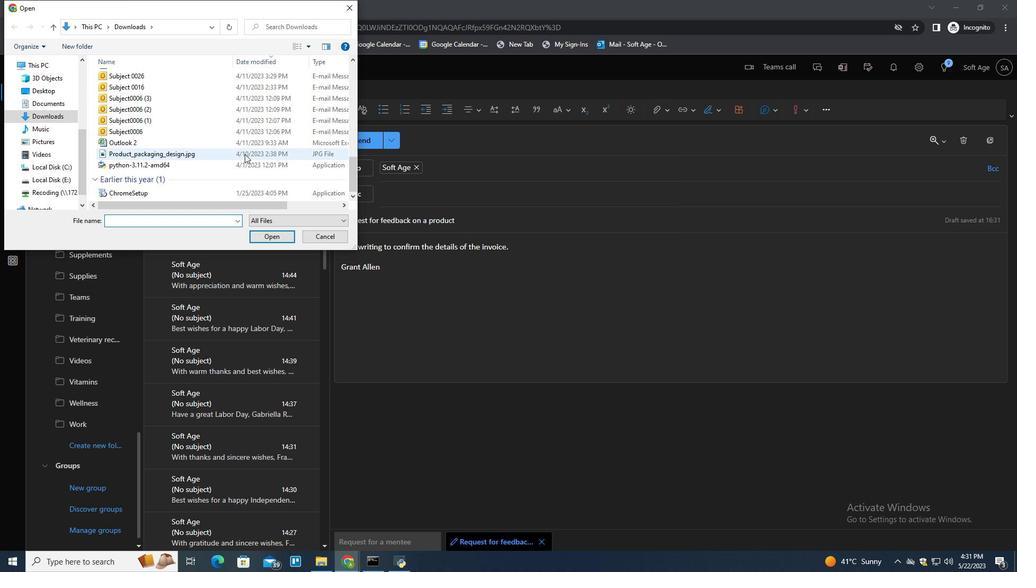 
Action: Mouse moved to (197, 175)
Screenshot: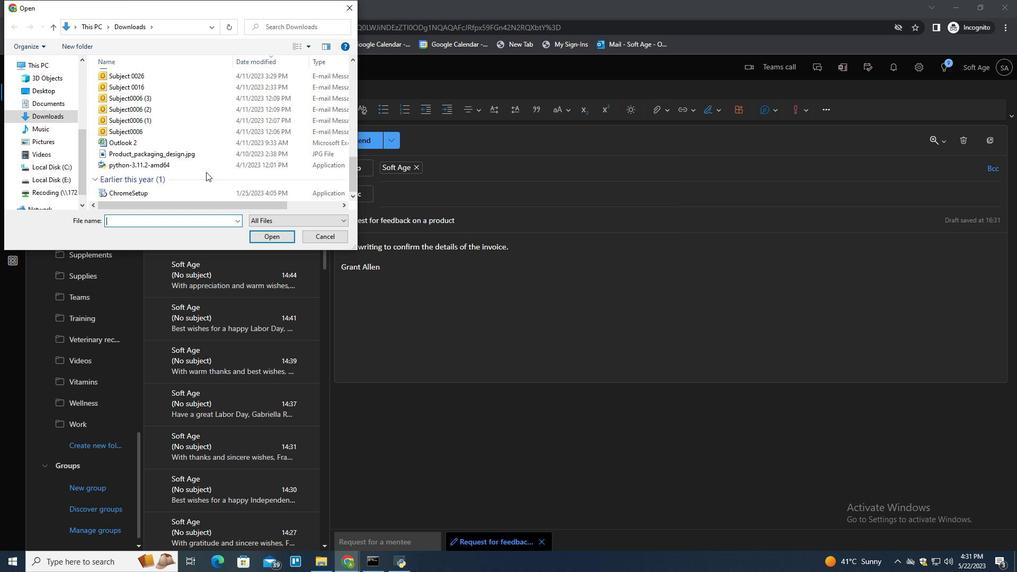 
Action: Mouse scrolled (201, 173) with delta (0, 0)
Screenshot: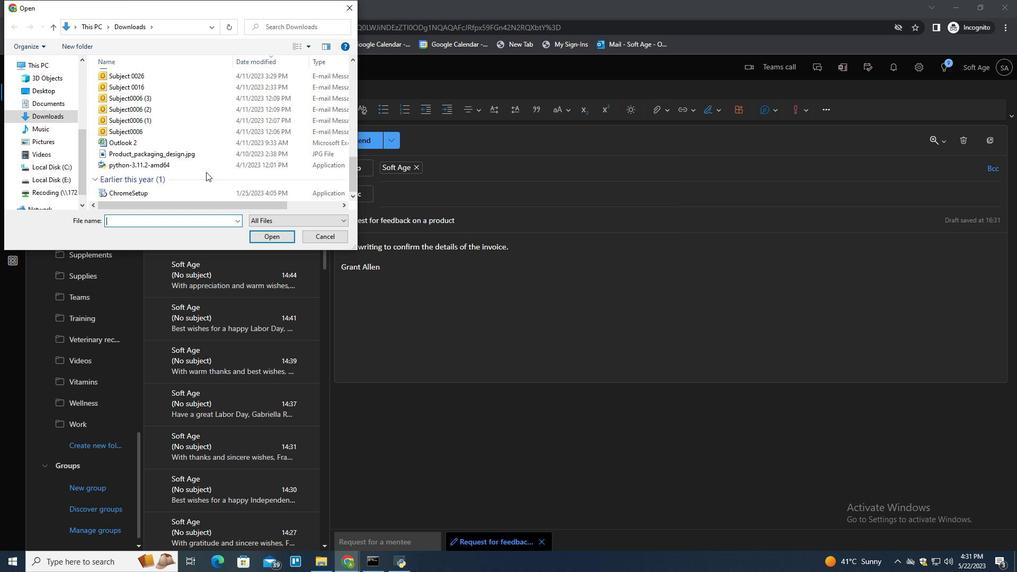 
Action: Mouse moved to (223, 154)
Screenshot: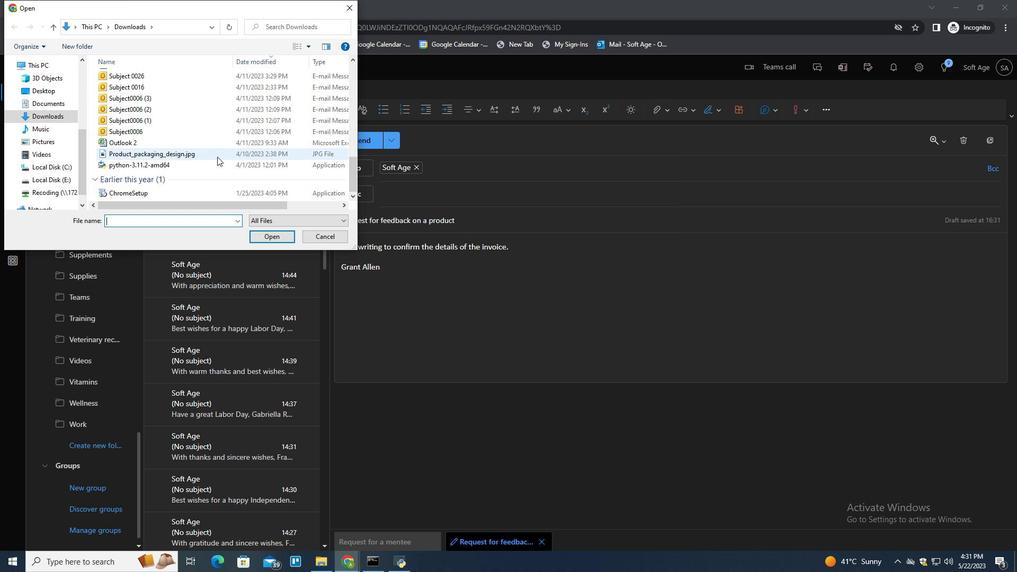 
Action: Mouse pressed left at (223, 154)
Screenshot: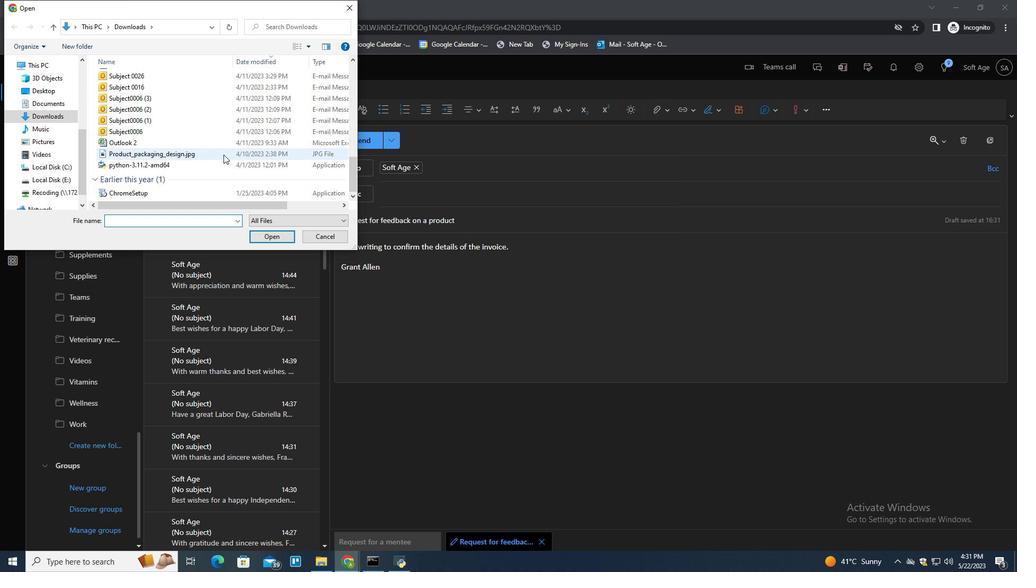 
Action: Key pressed <Key.f2><Key.shift>Chart.pp<Key.backspace>ng<Key.enter>
Screenshot: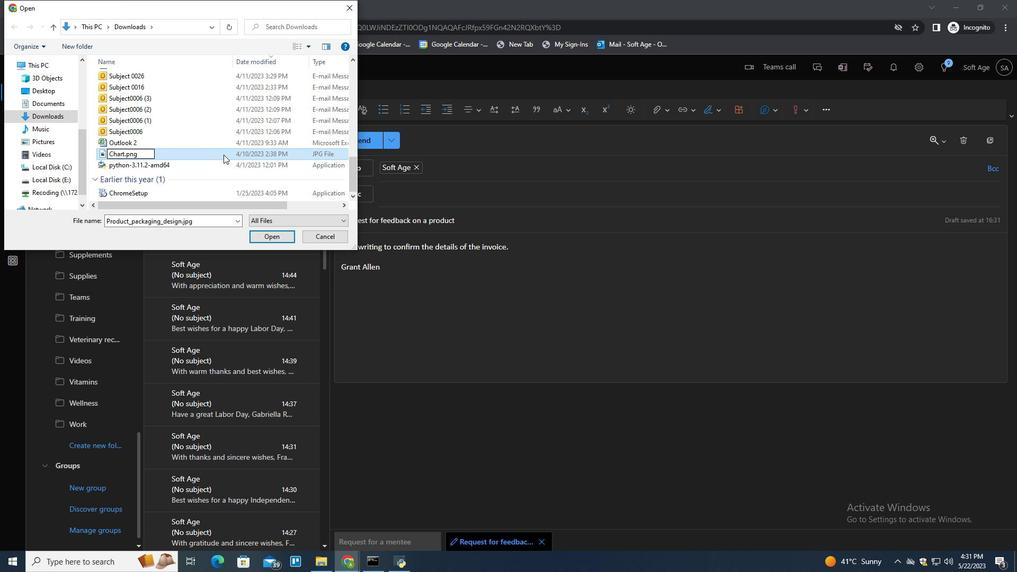 
Action: Mouse moved to (173, 158)
Screenshot: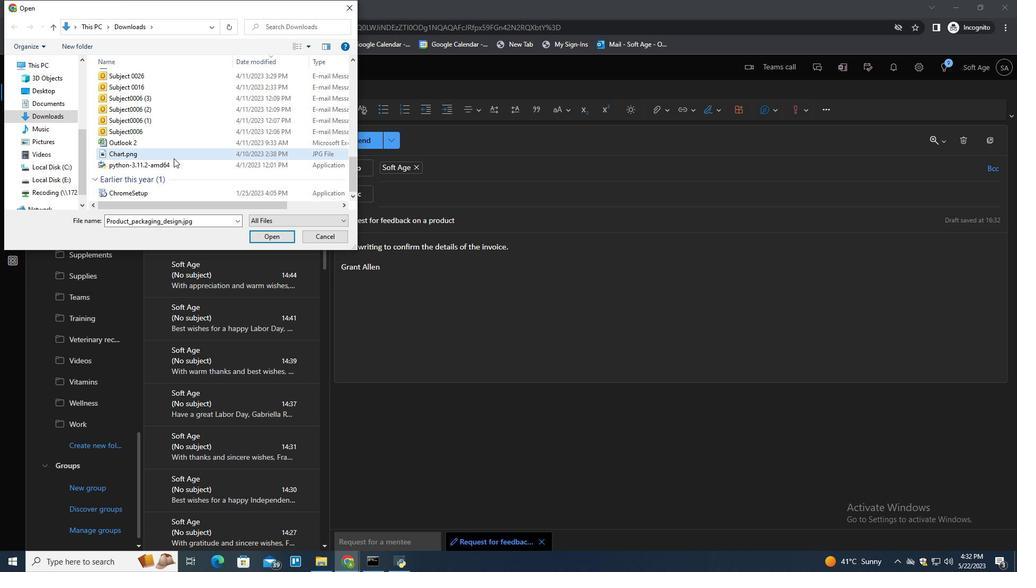 
Action: Mouse pressed left at (173, 158)
Screenshot: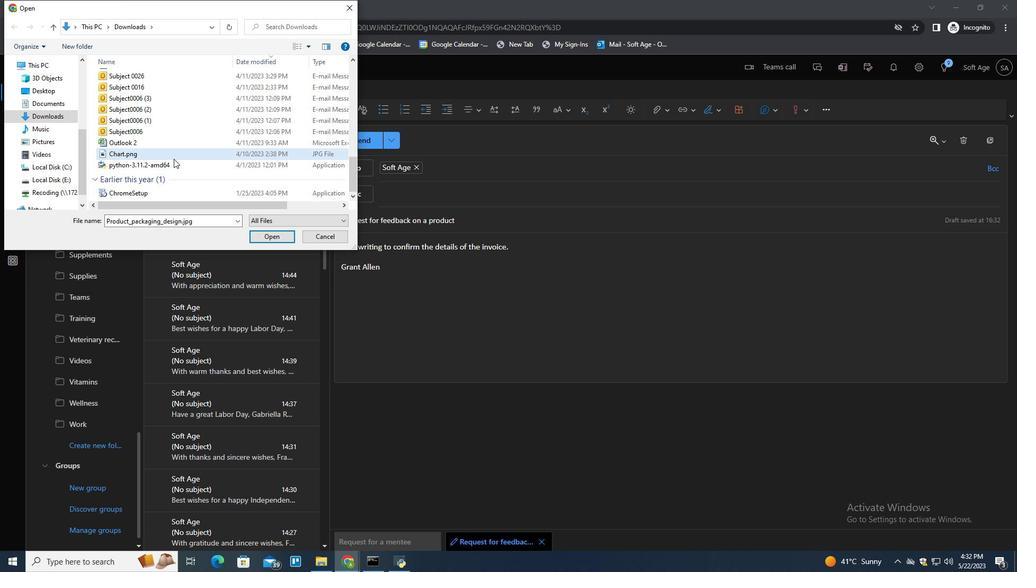 
Action: Mouse moved to (283, 237)
Screenshot: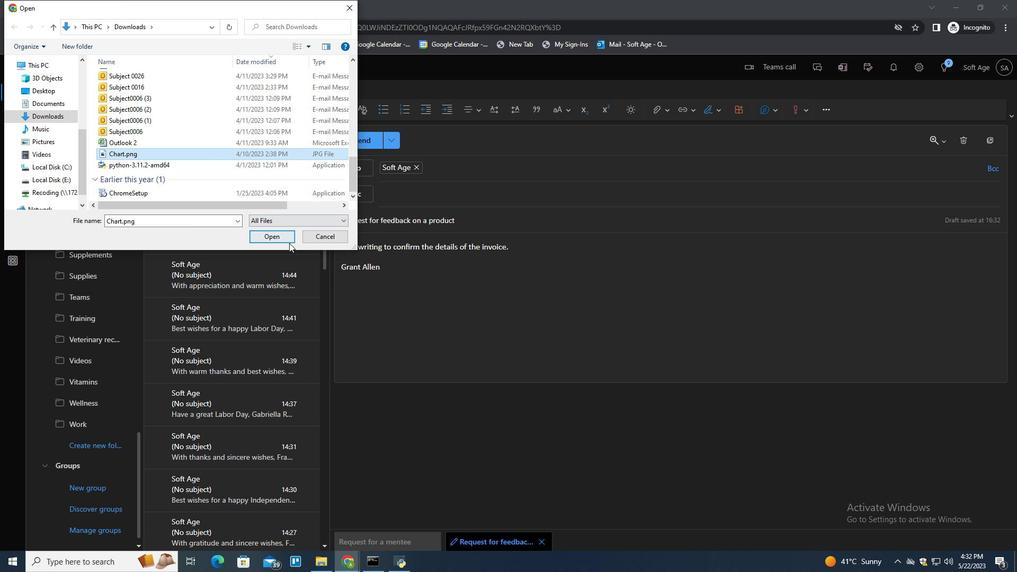 
Action: Mouse pressed left at (283, 237)
Screenshot: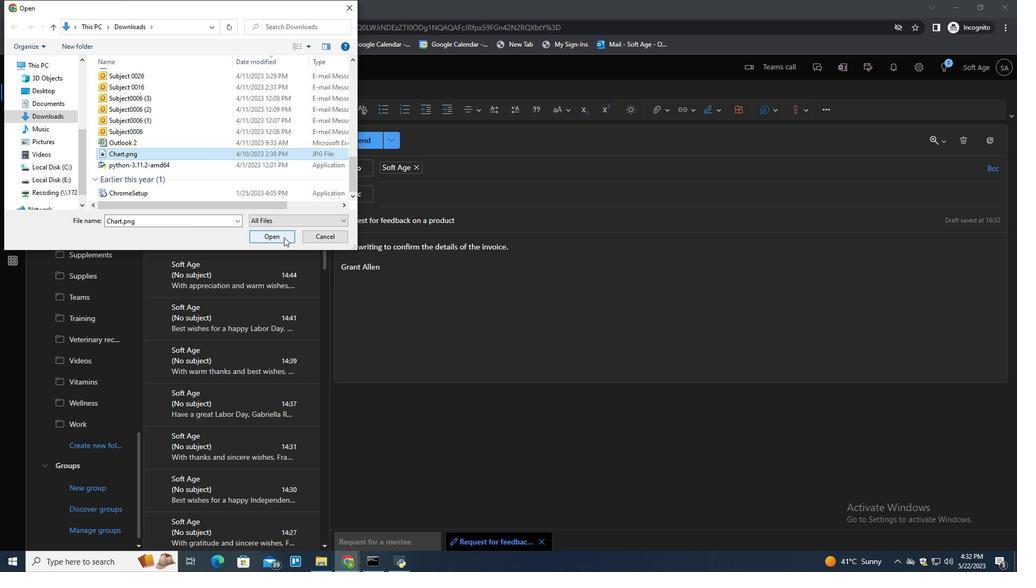
Action: Mouse moved to (514, 358)
Screenshot: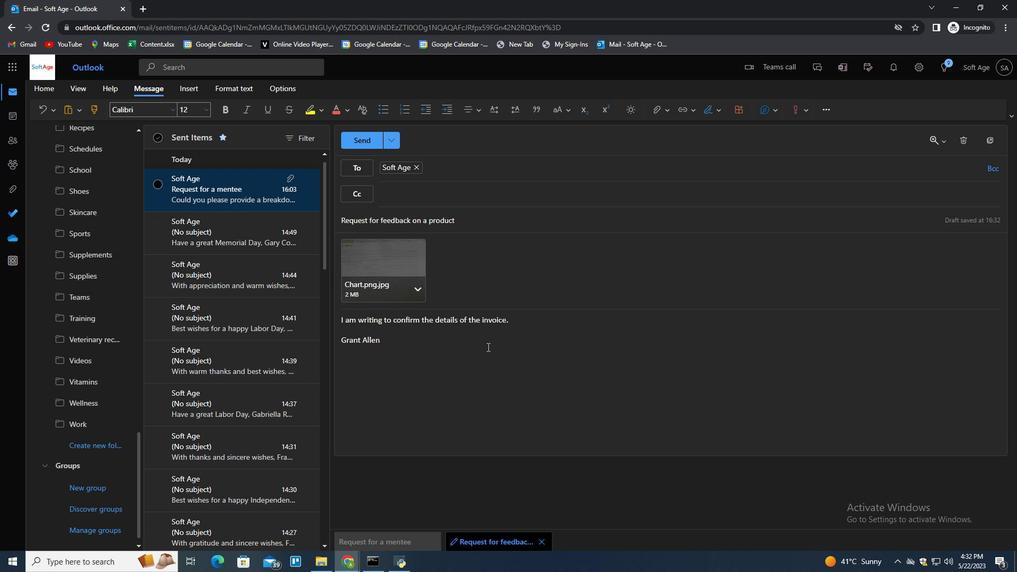
Action: Mouse pressed left at (514, 358)
Screenshot: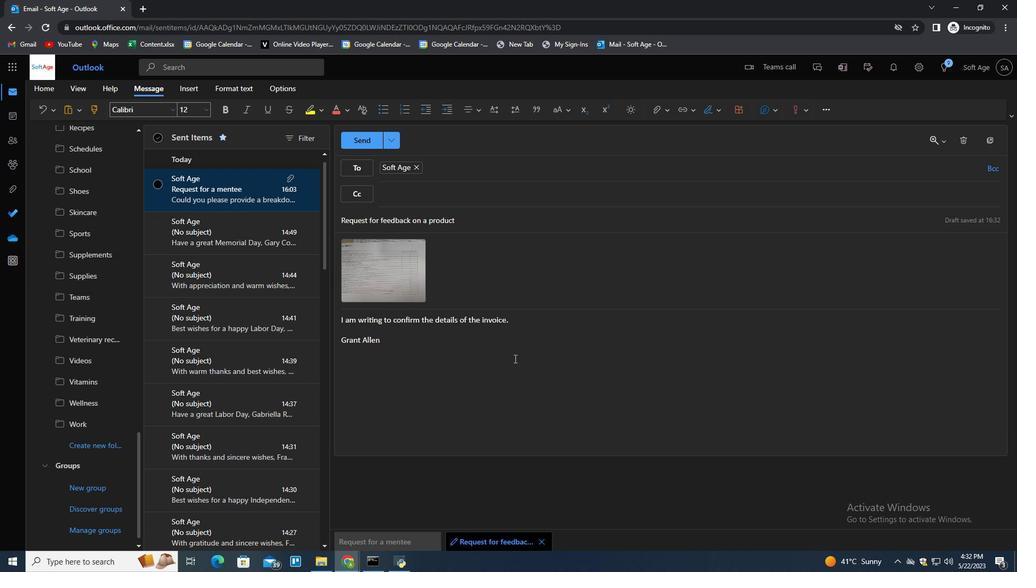 
Action: Key pressed <Key.enter>
Screenshot: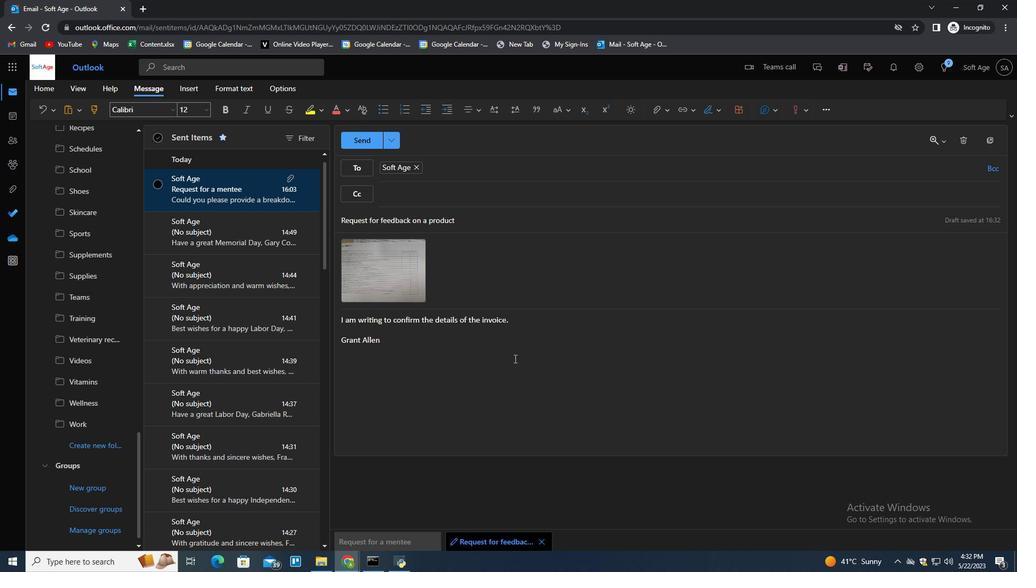 
Action: Mouse moved to (459, 456)
Screenshot: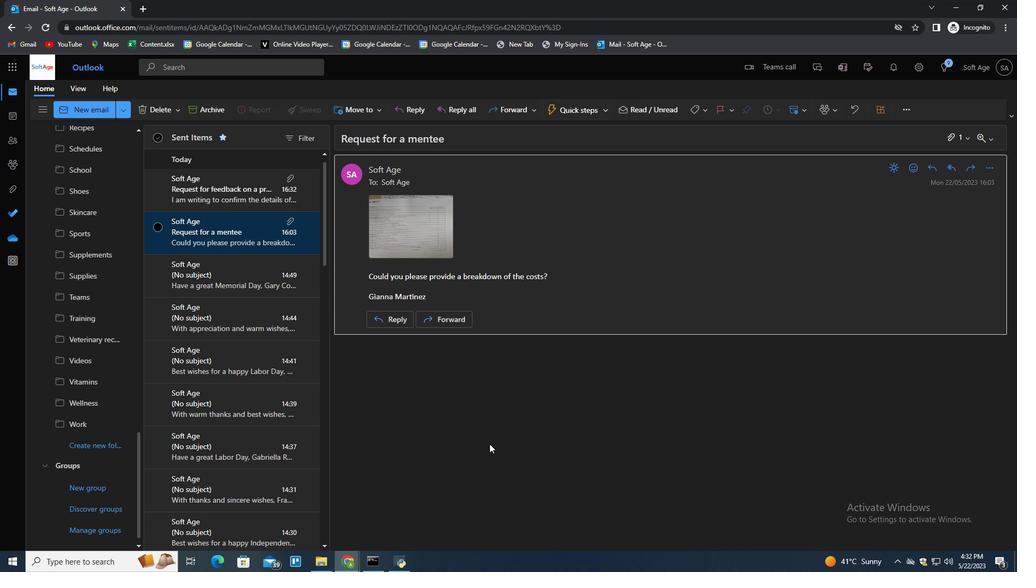 
